 Task: Create a due date automation trigger when advanced on, on the tuesday of the week a card is due add dates not starting this week at 11:00 AM.
Action: Mouse moved to (961, 303)
Screenshot: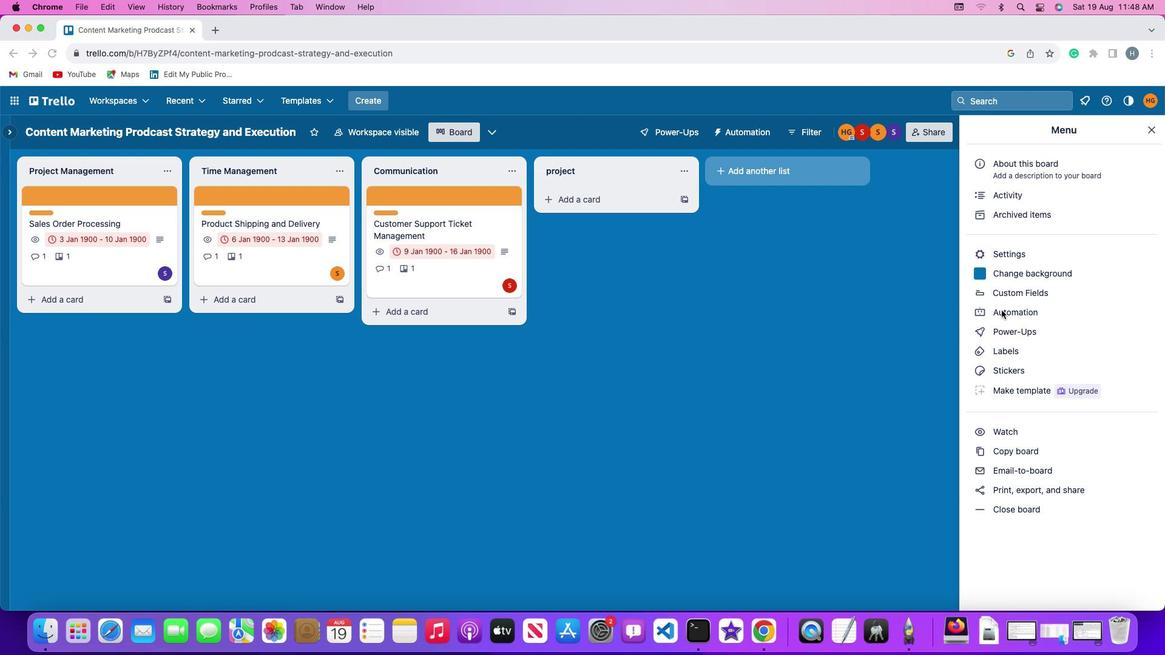 
Action: Mouse pressed left at (961, 303)
Screenshot: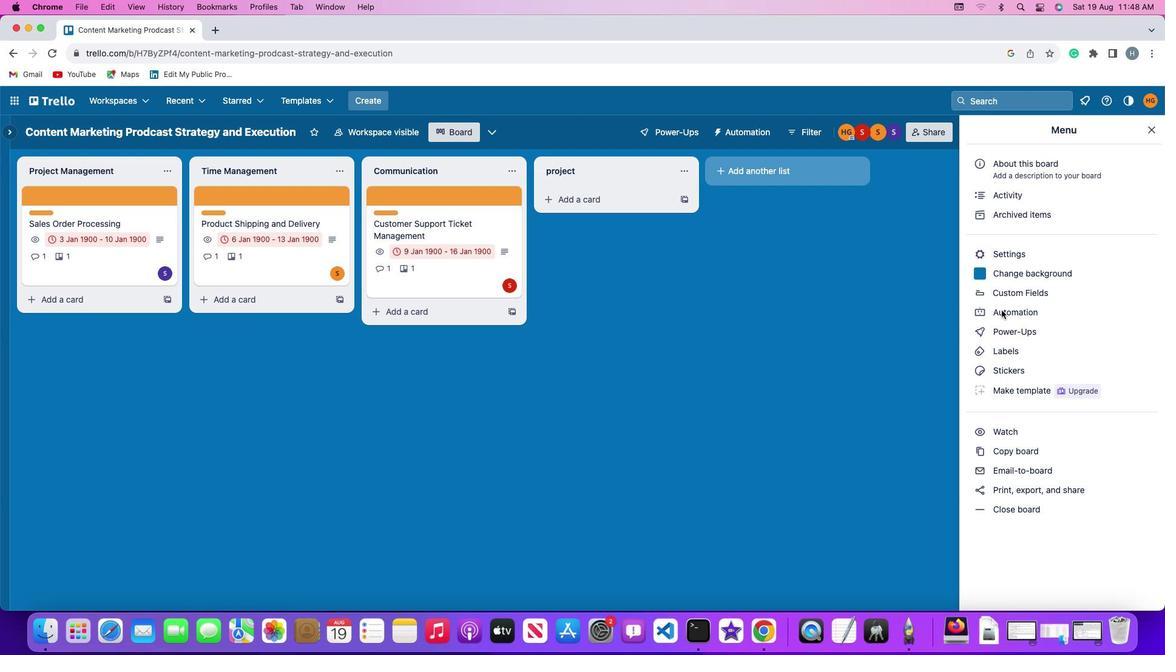 
Action: Mouse pressed left at (961, 303)
Screenshot: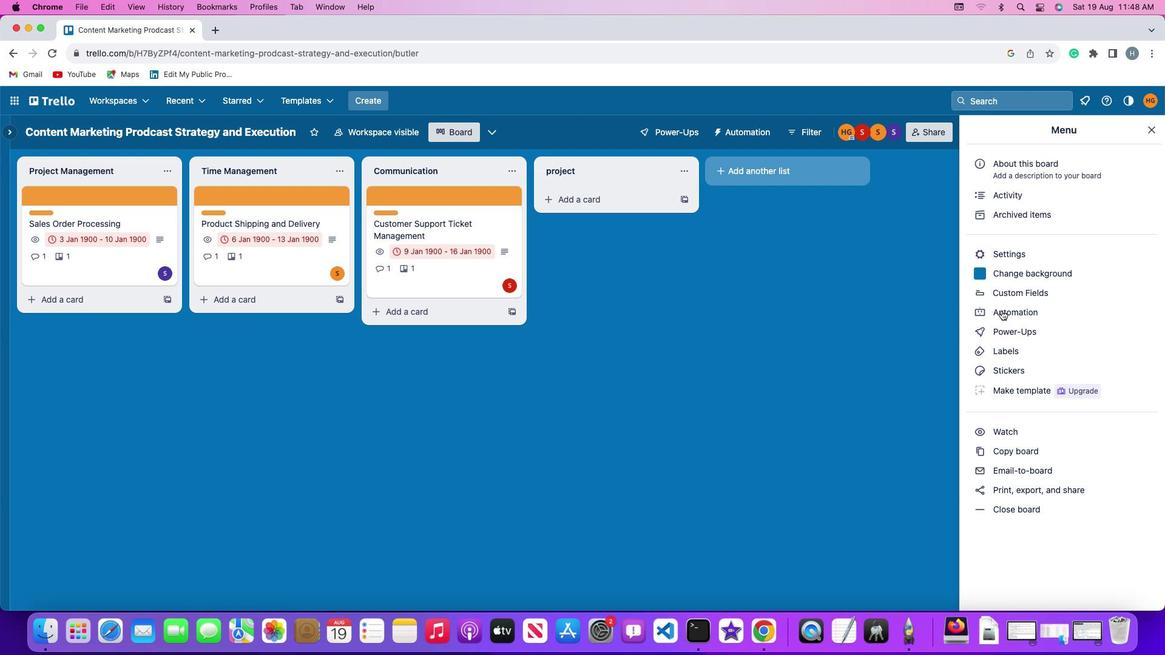 
Action: Mouse moved to (112, 283)
Screenshot: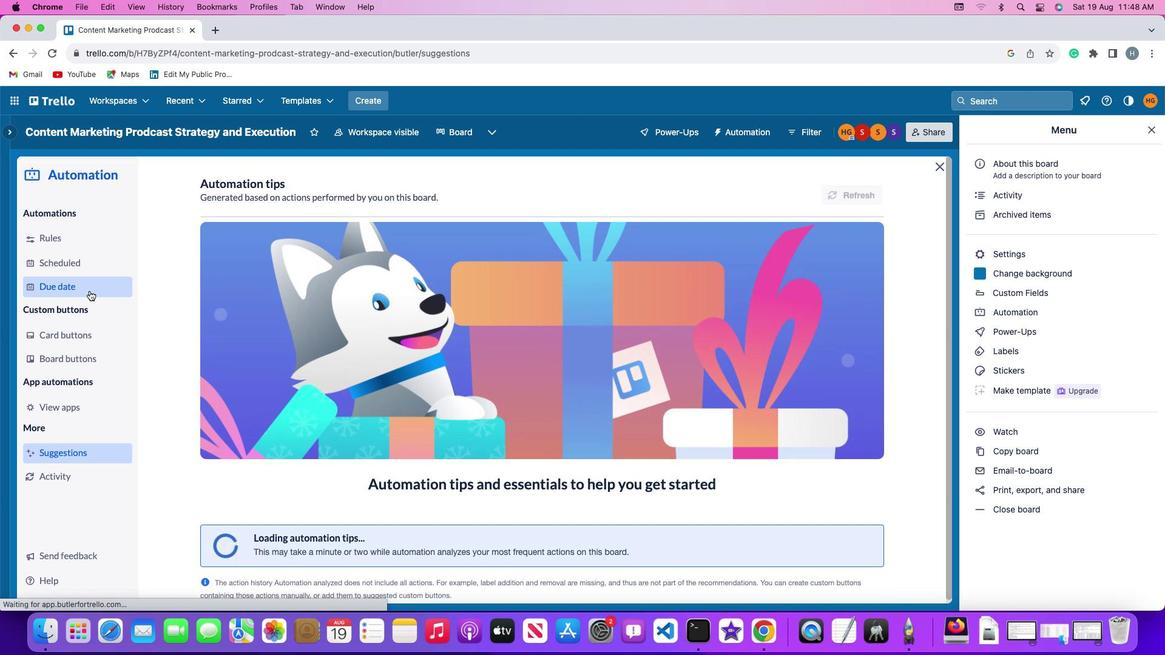 
Action: Mouse pressed left at (112, 283)
Screenshot: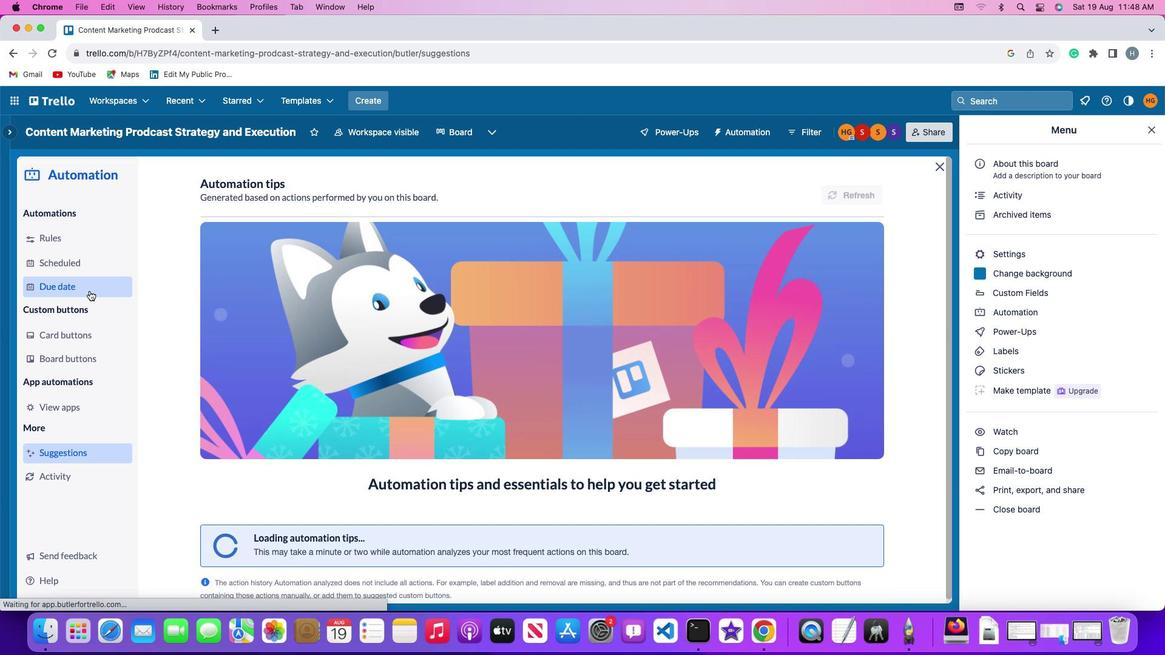 
Action: Mouse moved to (802, 179)
Screenshot: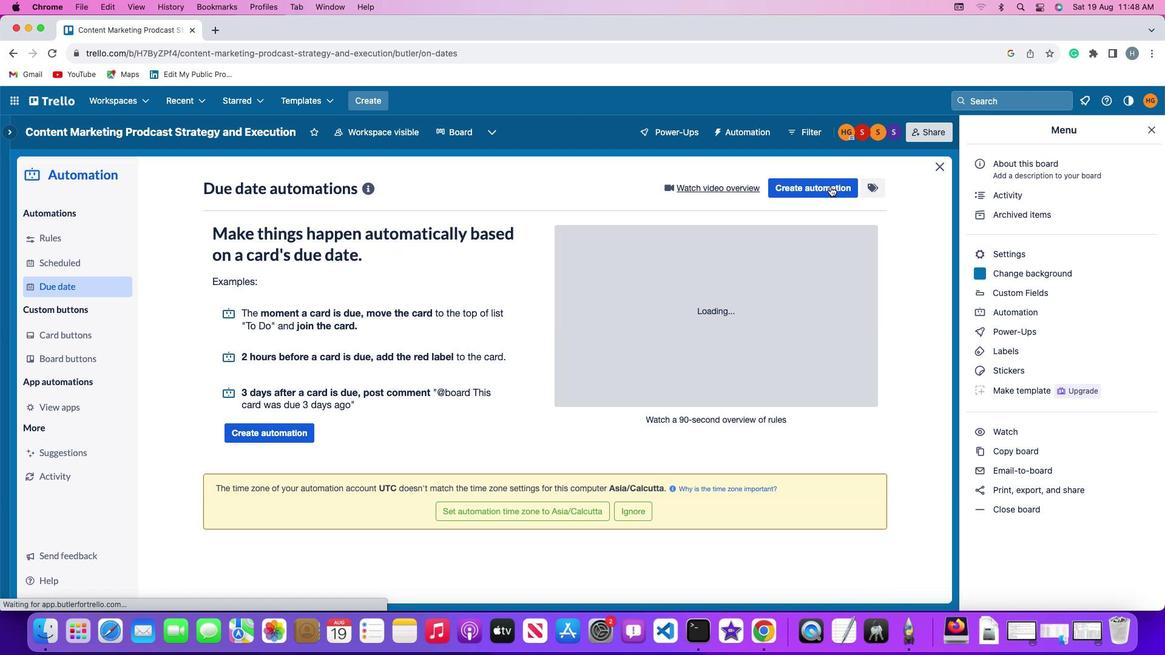 
Action: Mouse pressed left at (802, 179)
Screenshot: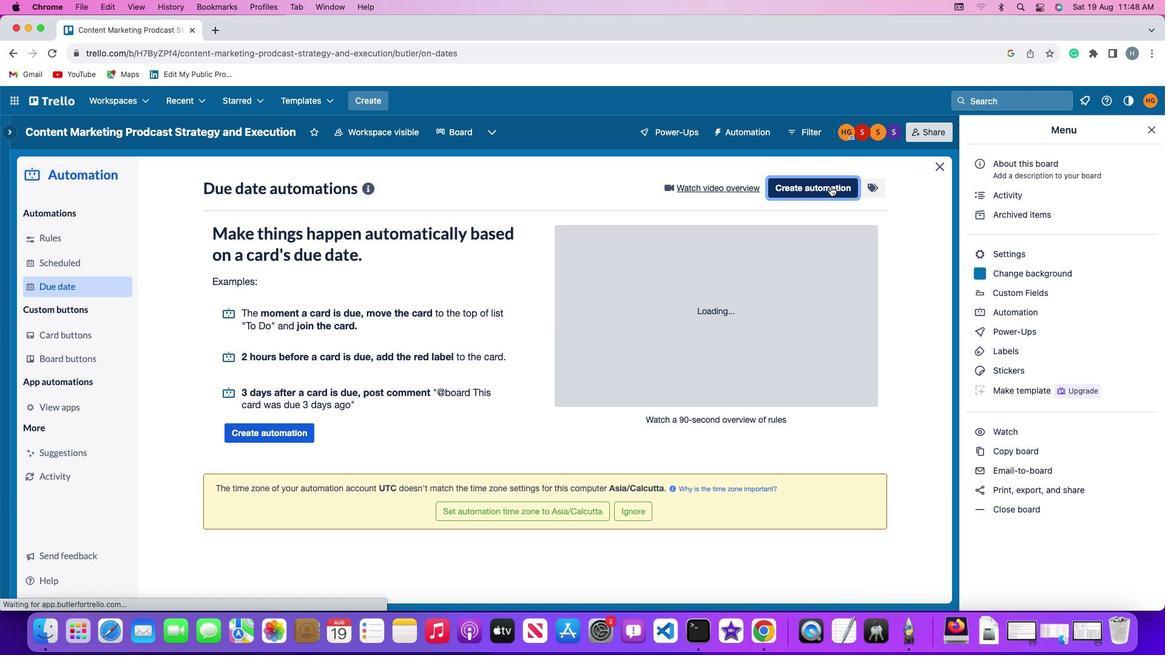 
Action: Mouse moved to (299, 293)
Screenshot: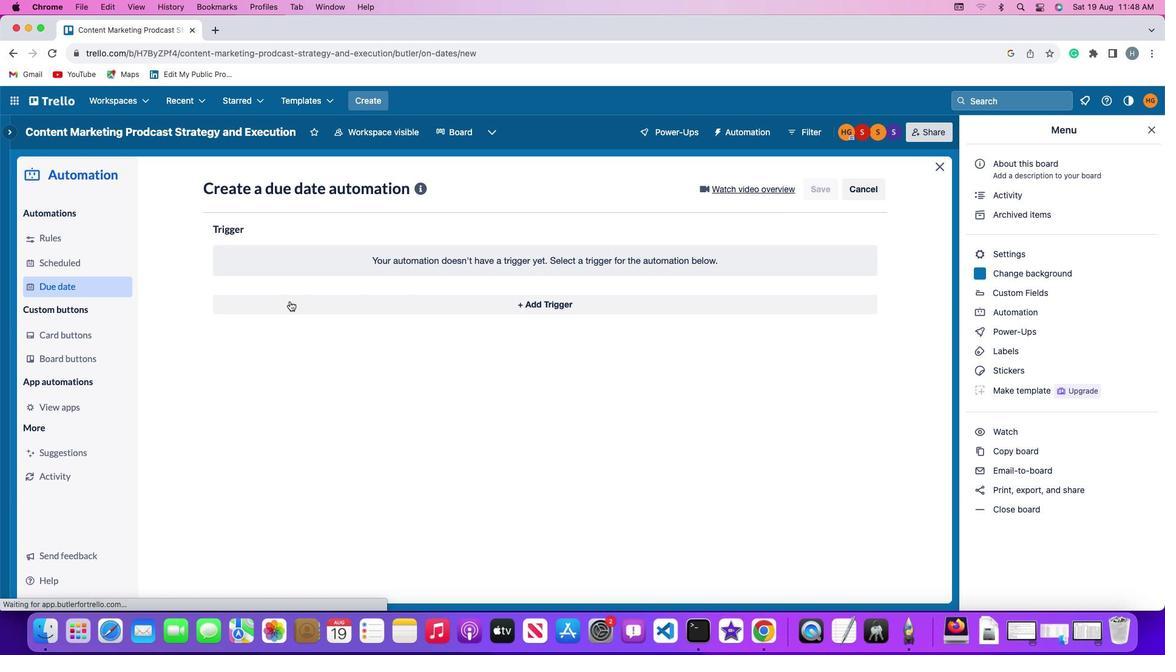 
Action: Mouse pressed left at (299, 293)
Screenshot: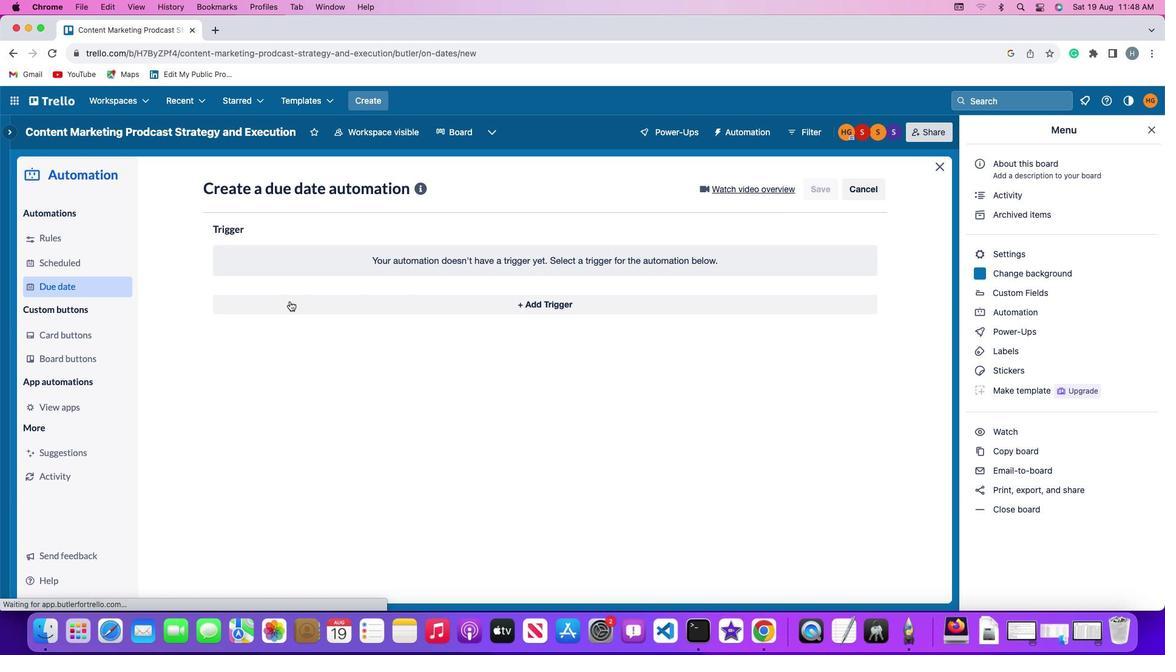 
Action: Mouse moved to (270, 519)
Screenshot: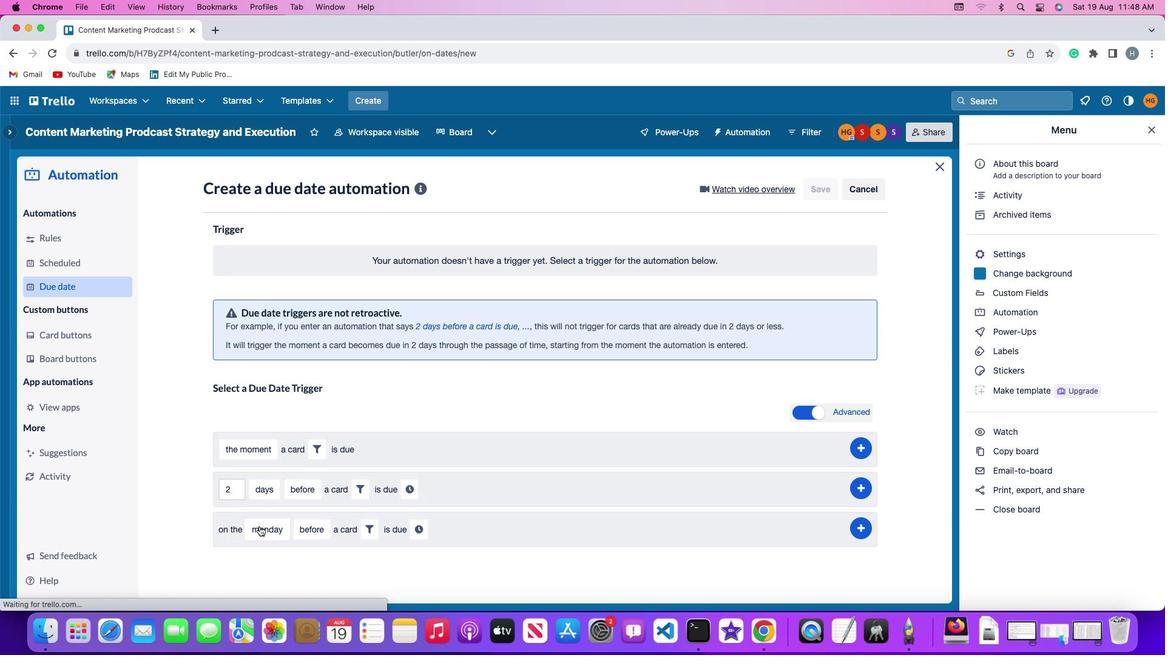 
Action: Mouse pressed left at (270, 519)
Screenshot: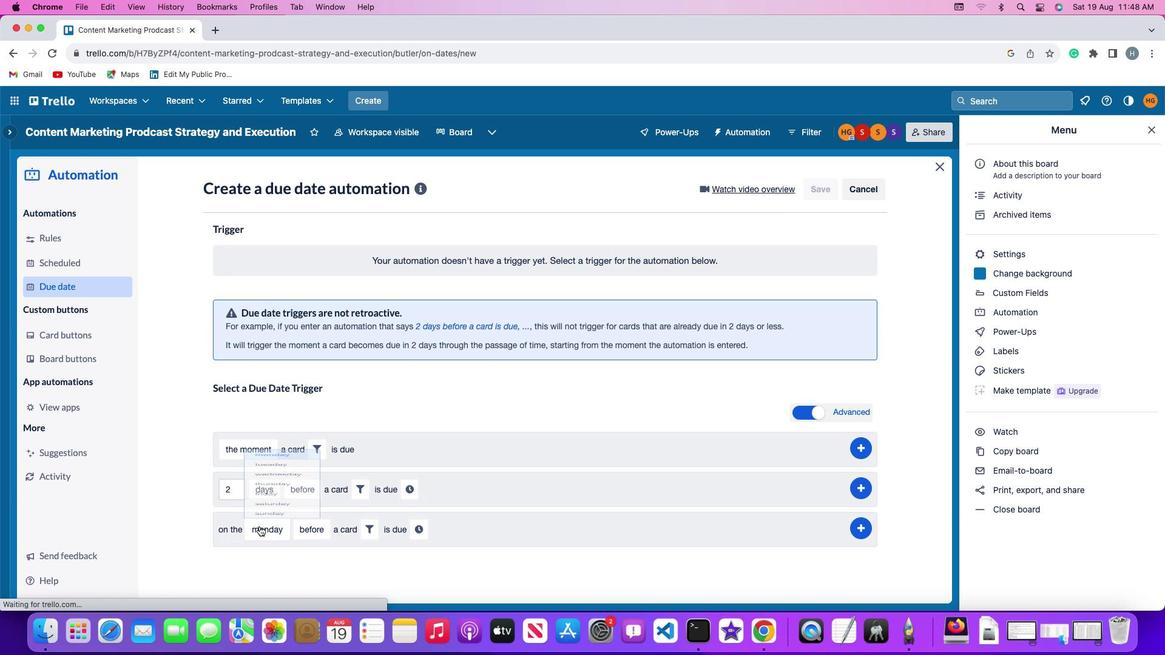 
Action: Mouse moved to (287, 378)
Screenshot: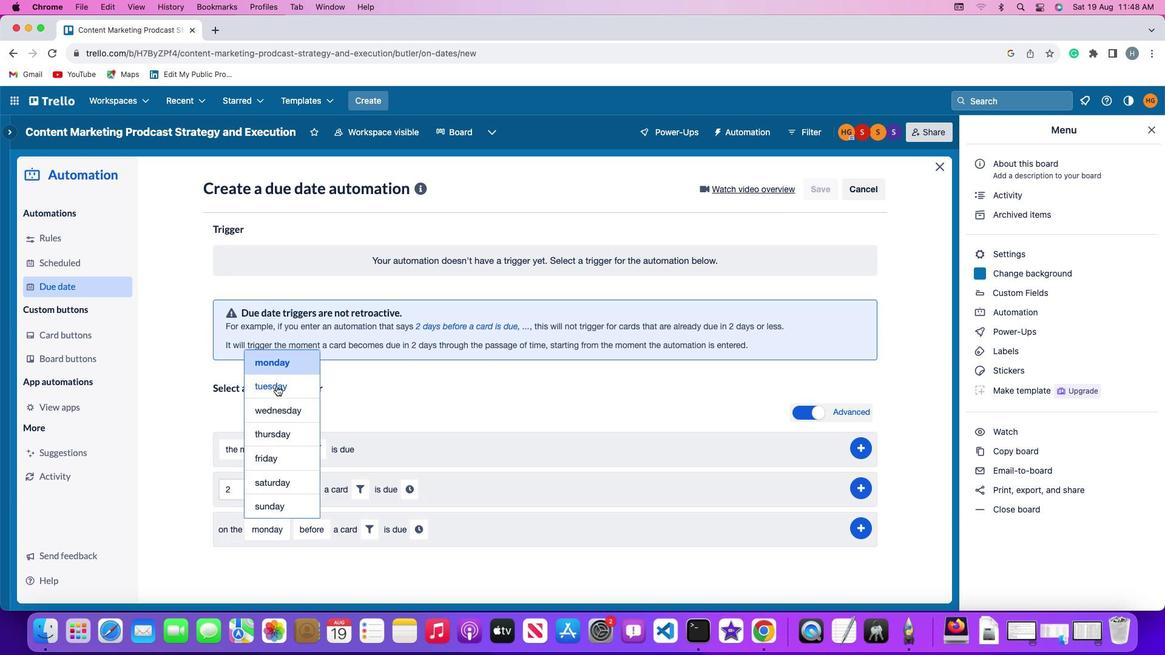 
Action: Mouse pressed left at (287, 378)
Screenshot: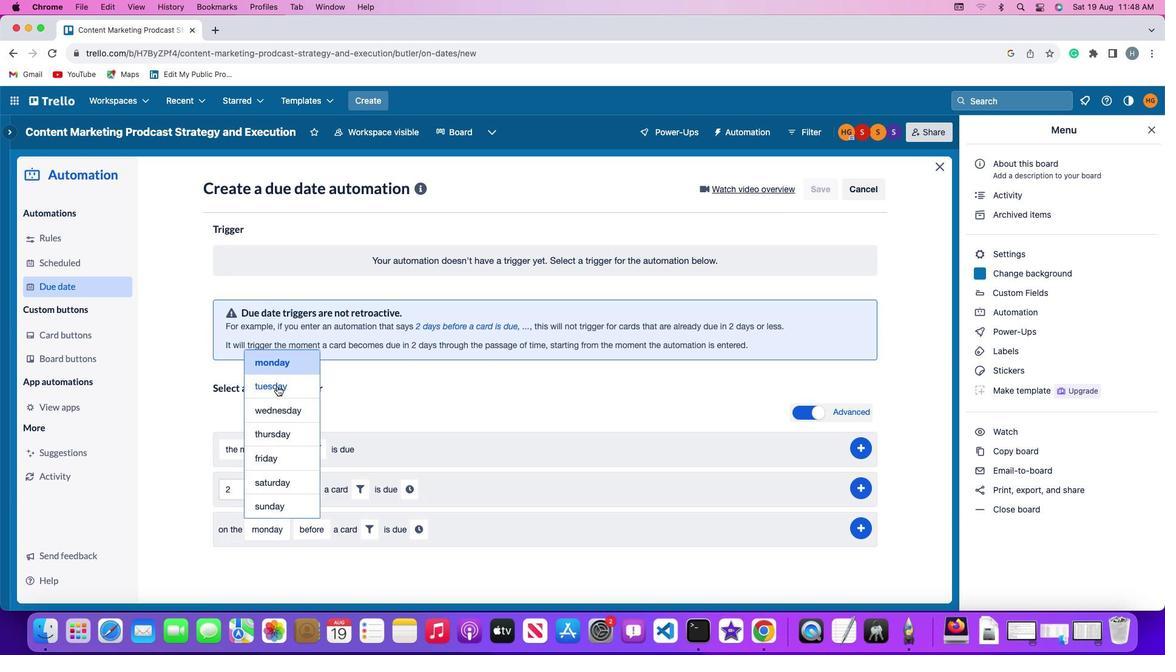 
Action: Mouse moved to (322, 517)
Screenshot: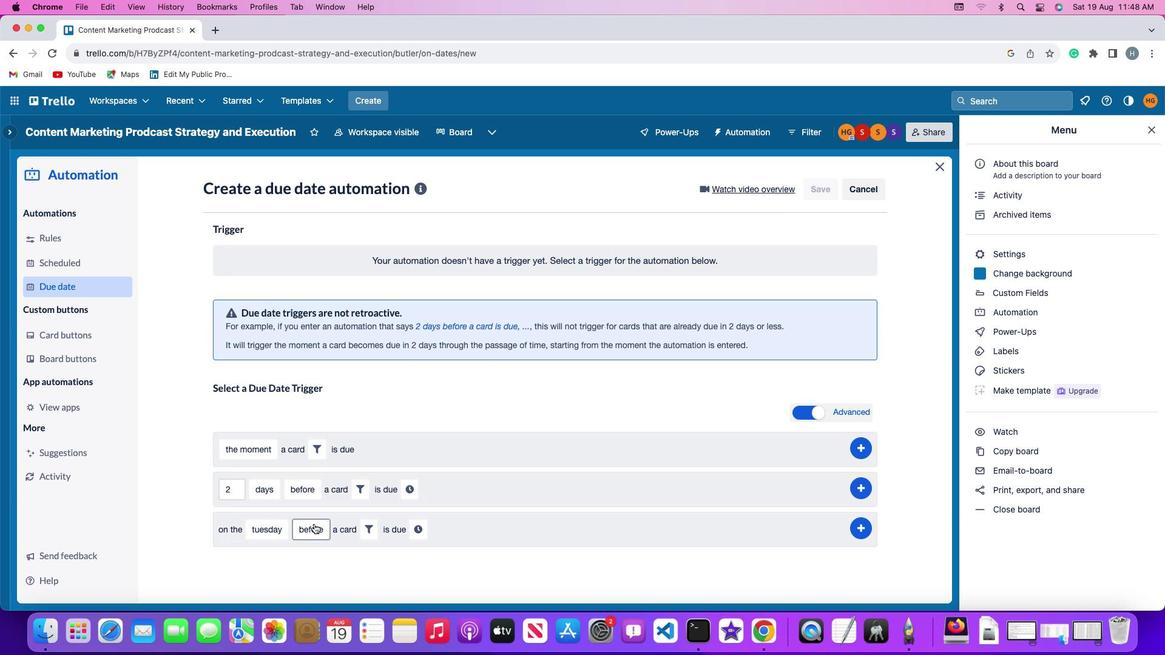 
Action: Mouse pressed left at (322, 517)
Screenshot: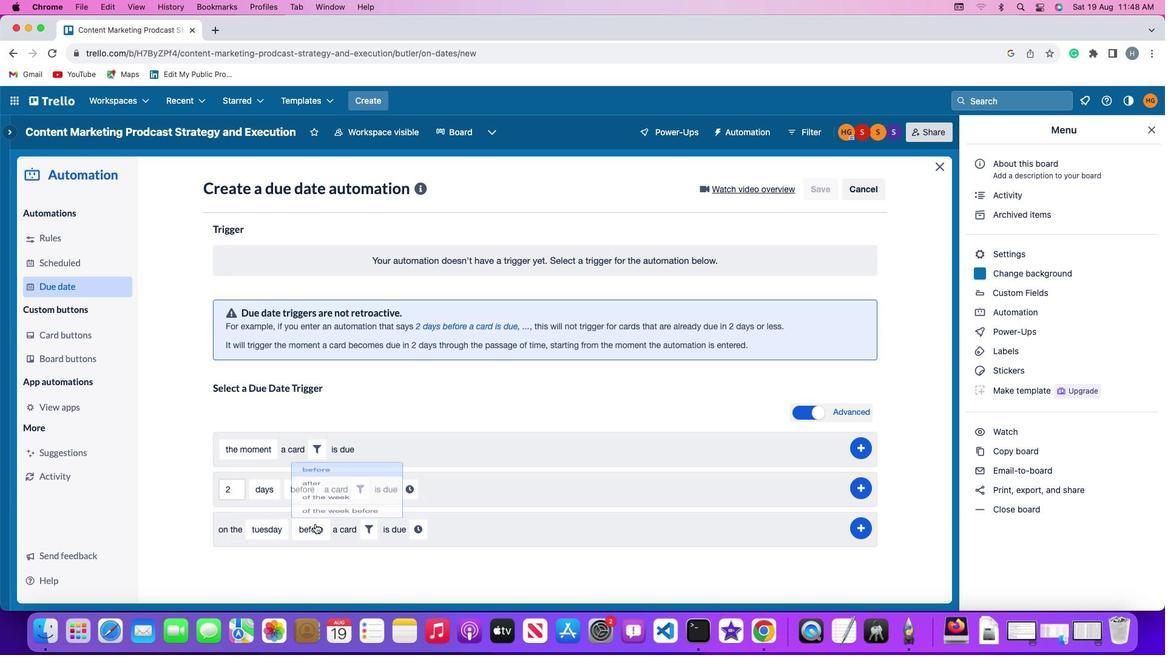 
Action: Mouse moved to (338, 478)
Screenshot: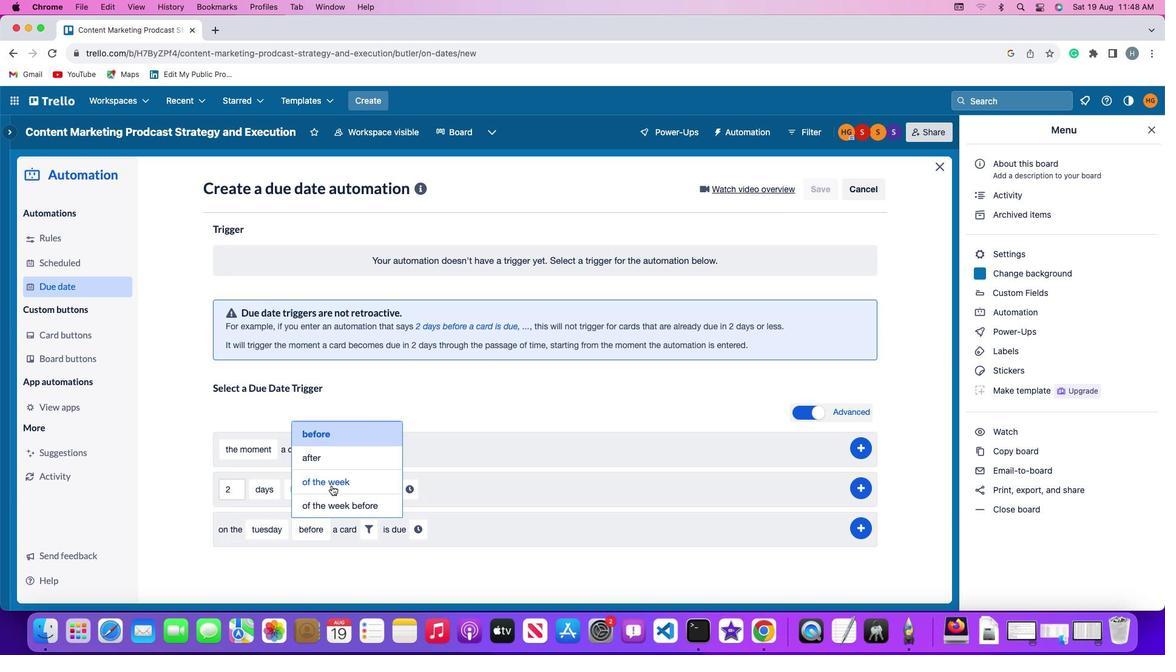 
Action: Mouse pressed left at (338, 478)
Screenshot: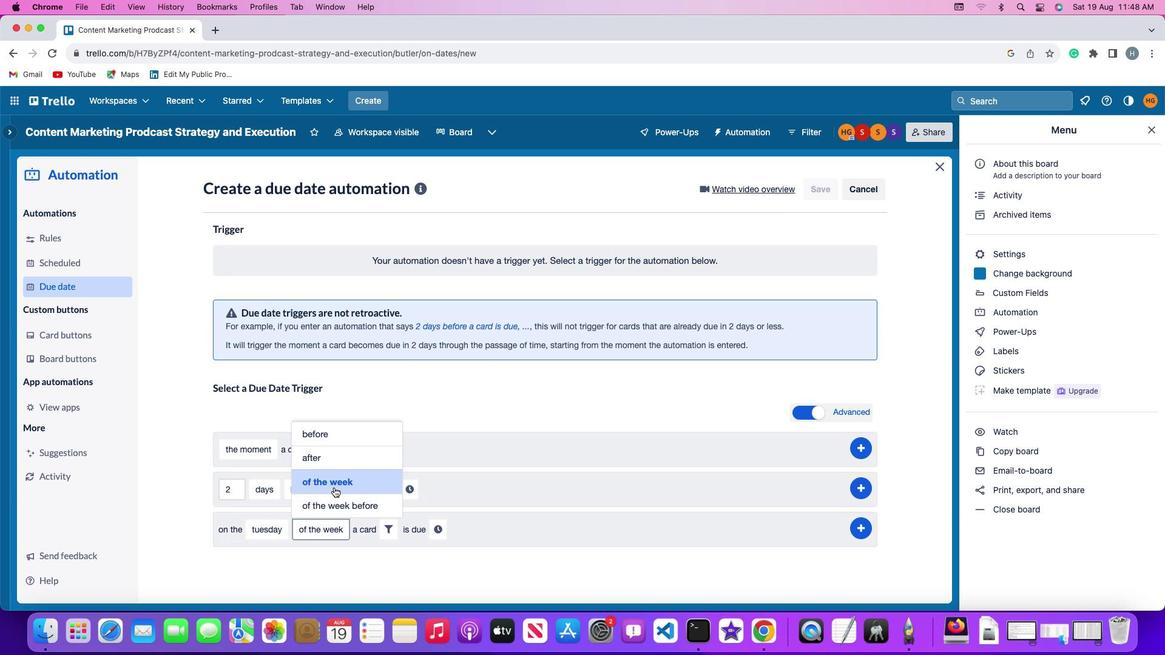 
Action: Mouse moved to (394, 528)
Screenshot: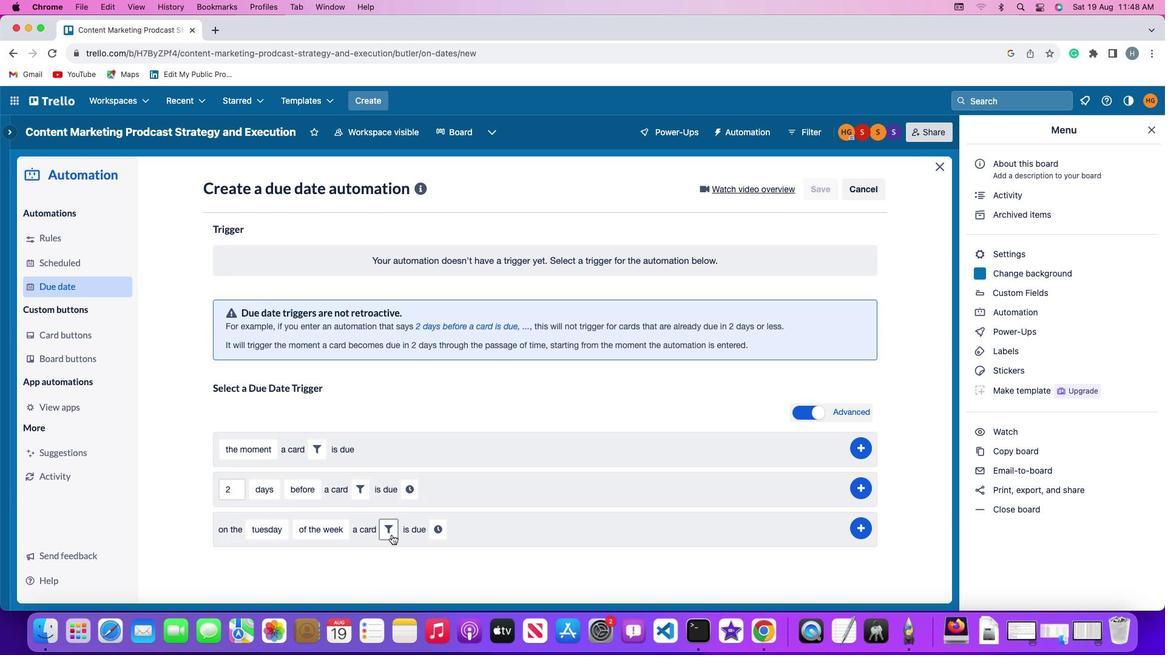 
Action: Mouse pressed left at (394, 528)
Screenshot: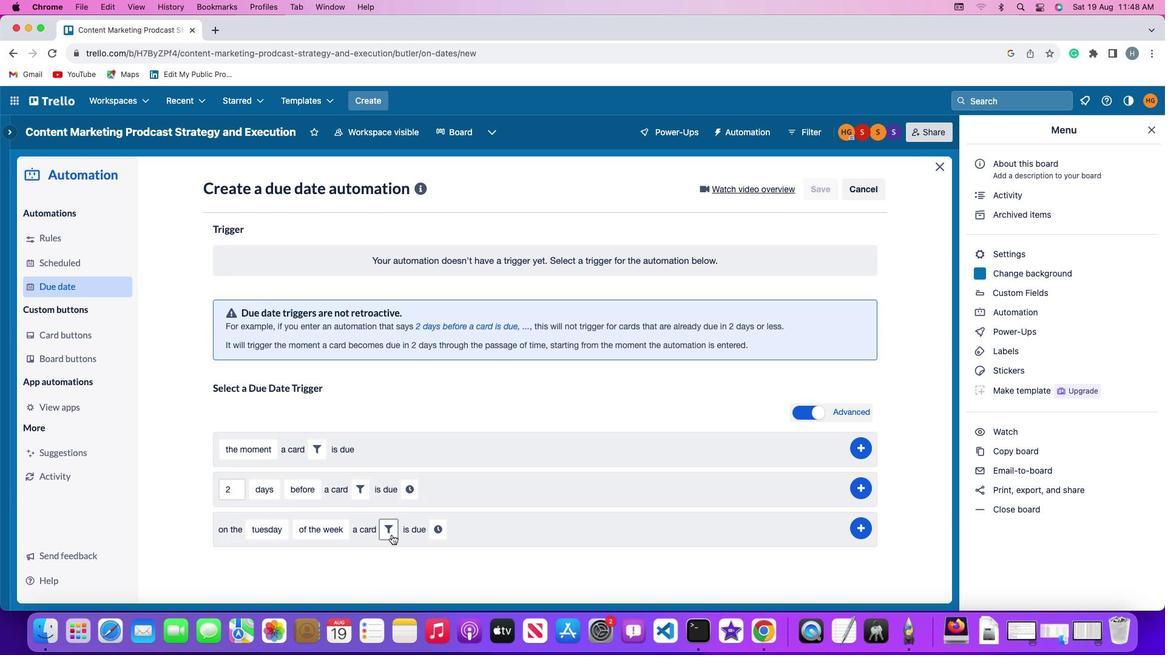 
Action: Mouse moved to (442, 556)
Screenshot: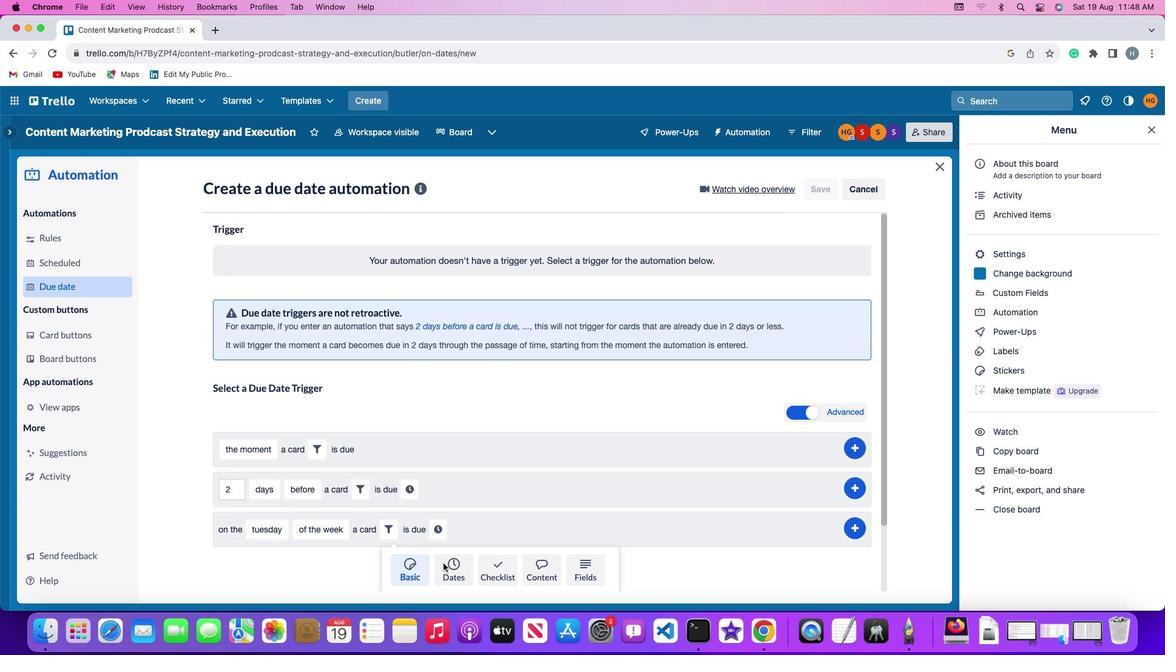 
Action: Mouse pressed left at (442, 556)
Screenshot: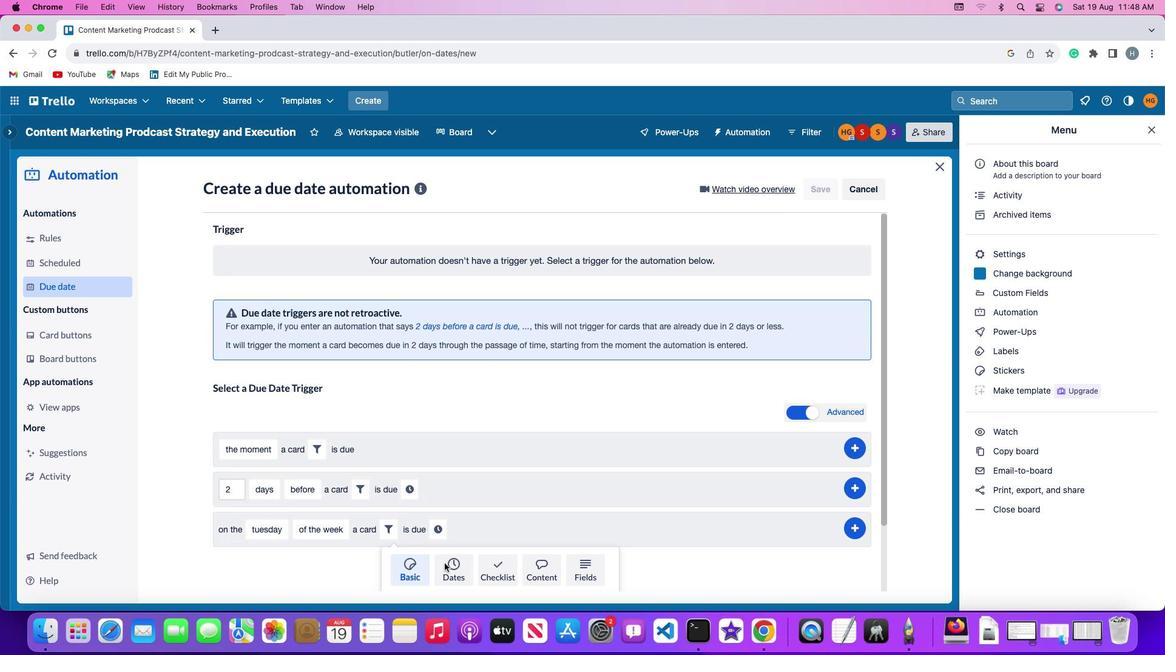 
Action: Mouse moved to (365, 551)
Screenshot: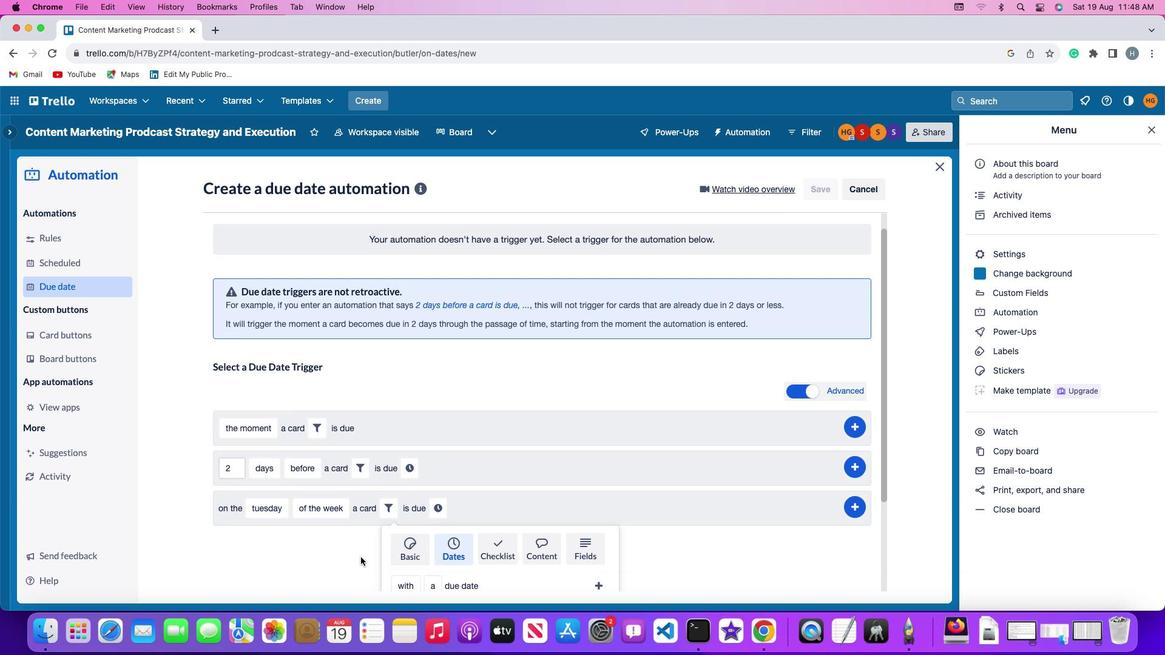 
Action: Mouse scrolled (365, 551) with delta (29, -7)
Screenshot: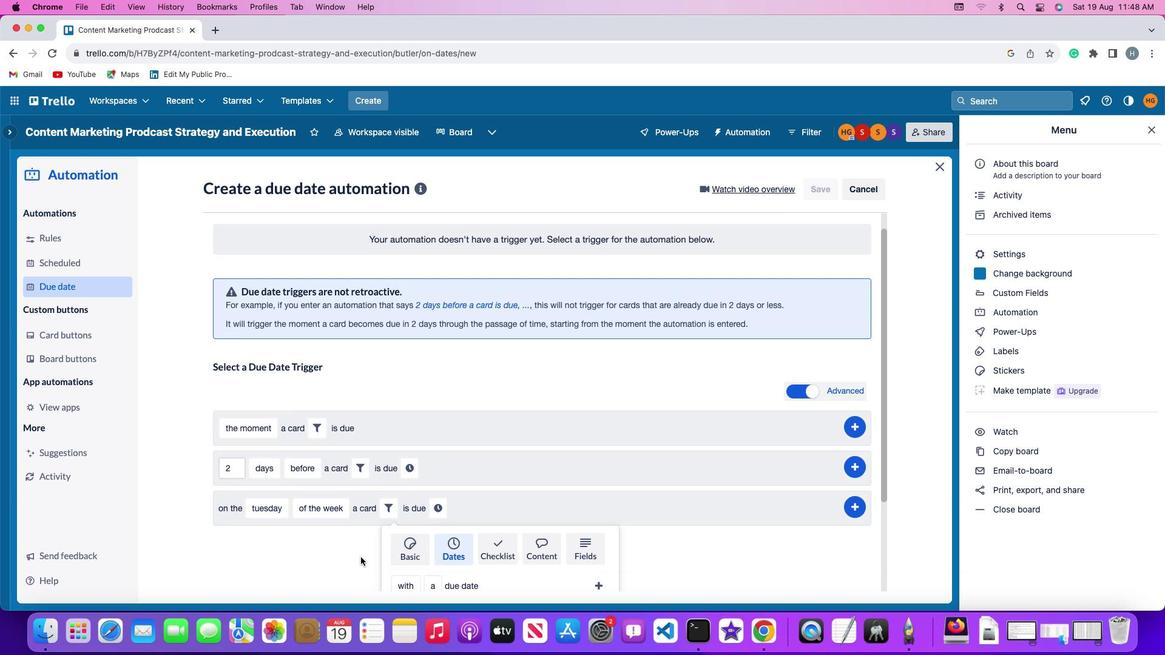 
Action: Mouse scrolled (365, 551) with delta (29, -7)
Screenshot: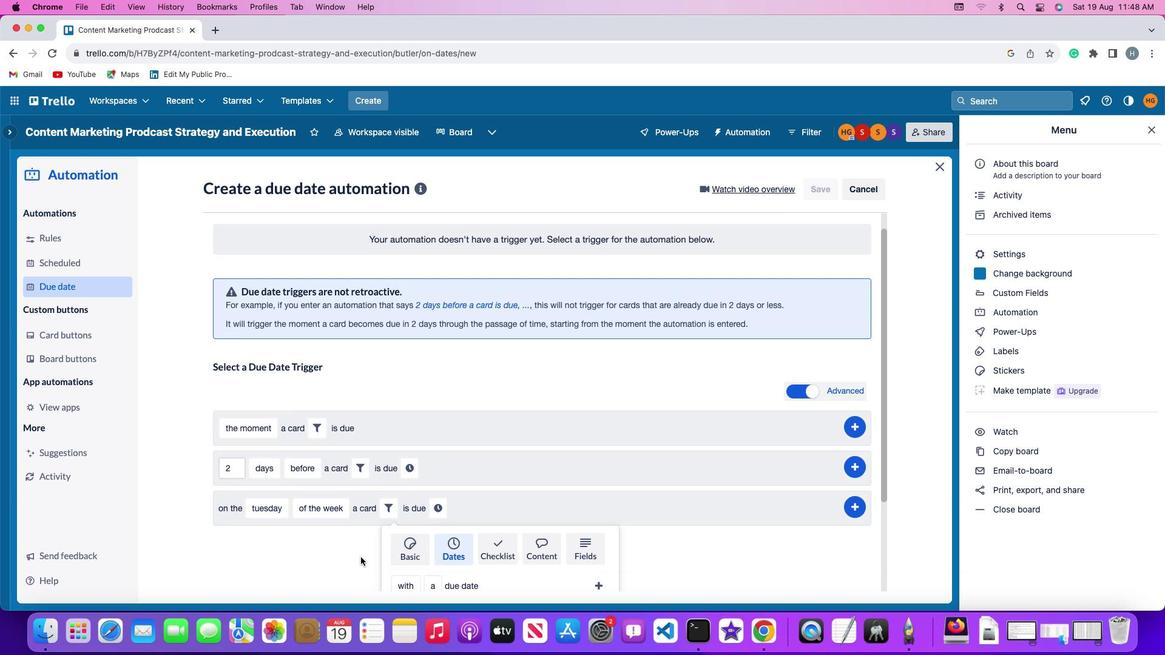 
Action: Mouse scrolled (365, 551) with delta (29, -9)
Screenshot: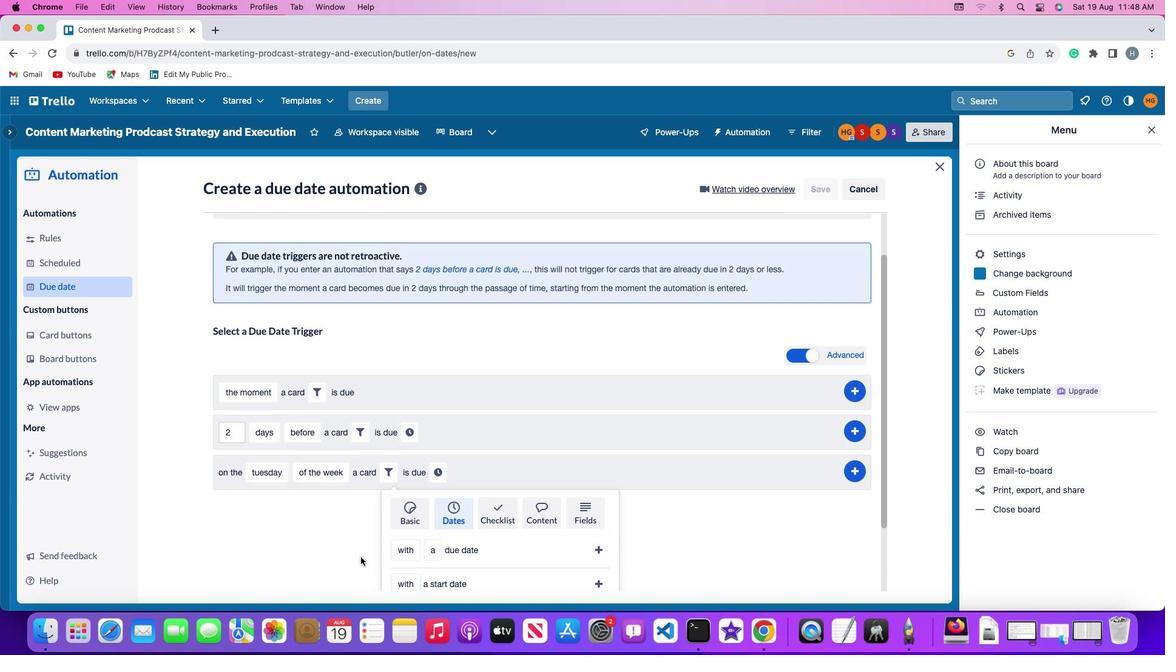
Action: Mouse scrolled (365, 551) with delta (29, -10)
Screenshot: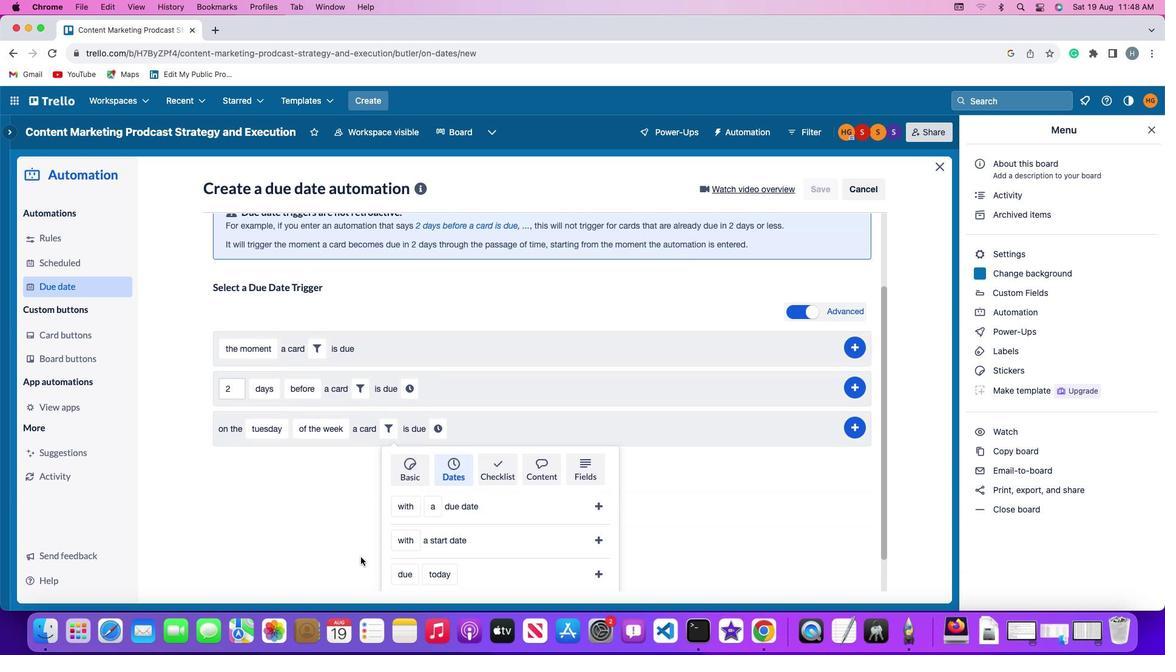 
Action: Mouse moved to (365, 551)
Screenshot: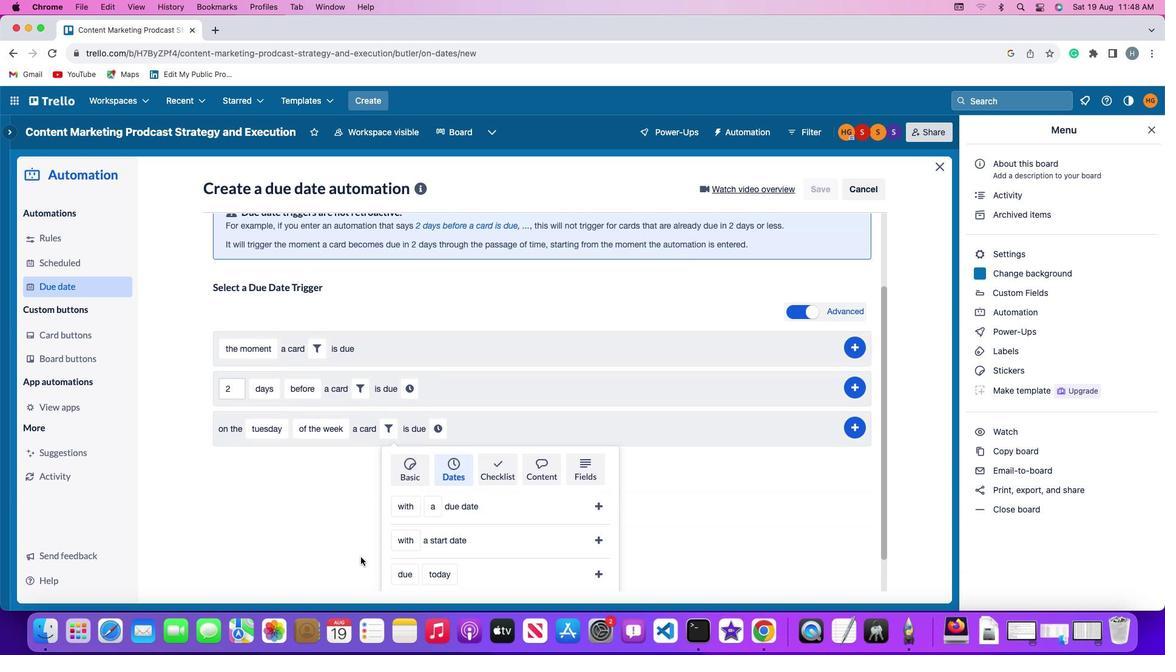 
Action: Mouse scrolled (365, 551) with delta (29, -10)
Screenshot: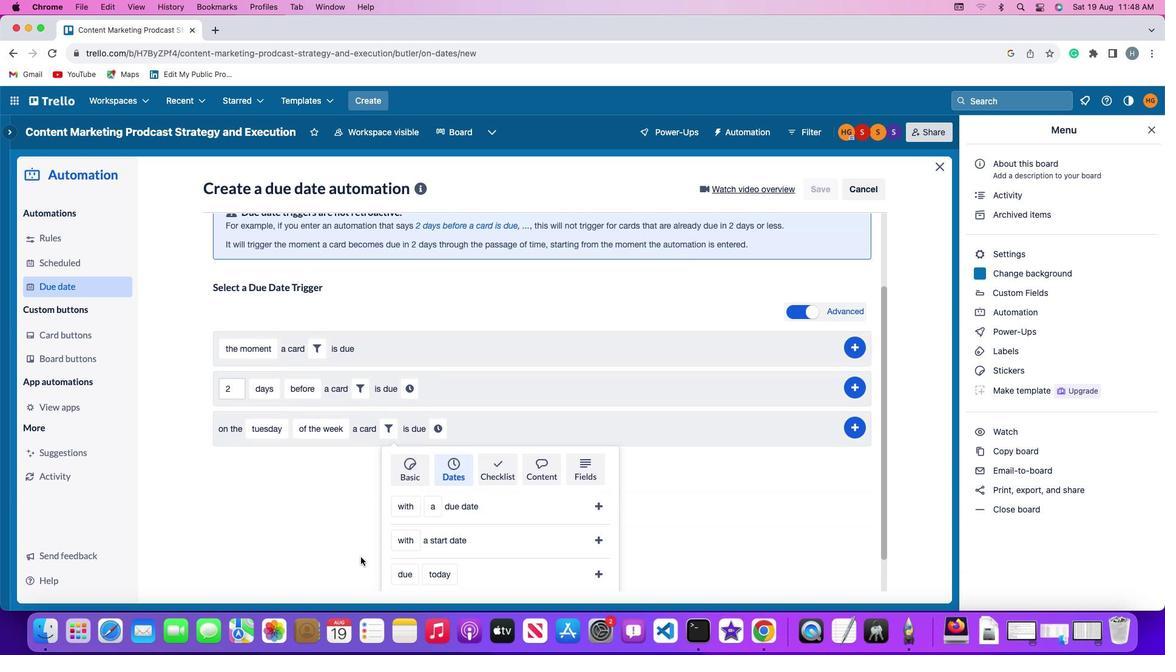 
Action: Mouse moved to (364, 550)
Screenshot: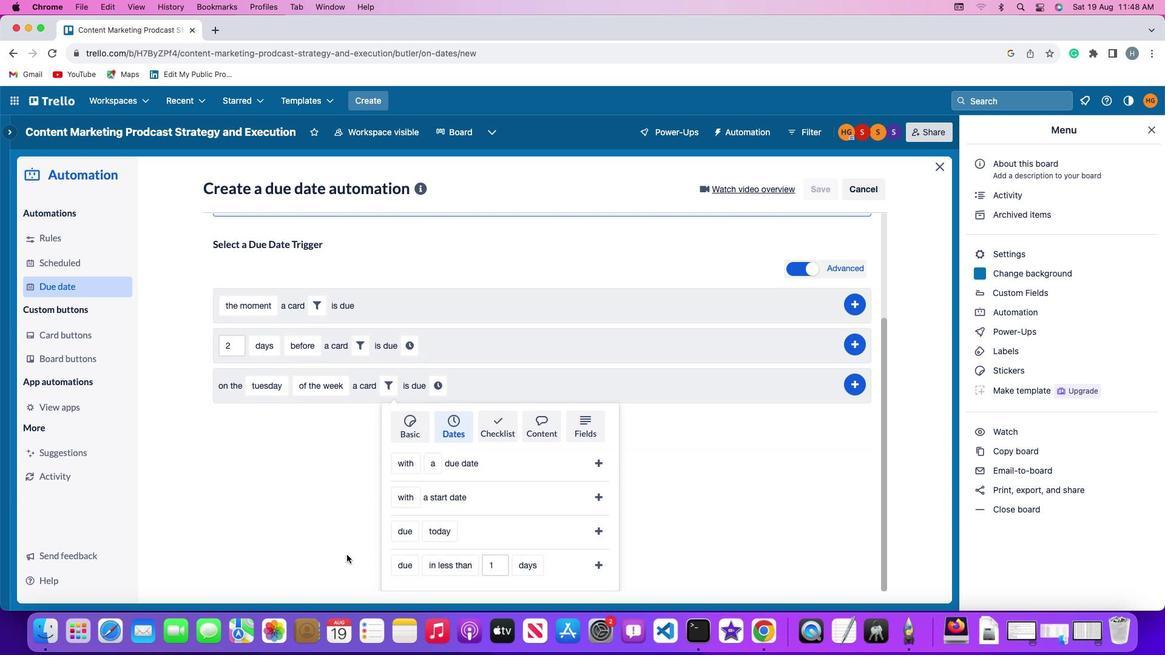 
Action: Mouse scrolled (364, 550) with delta (29, -7)
Screenshot: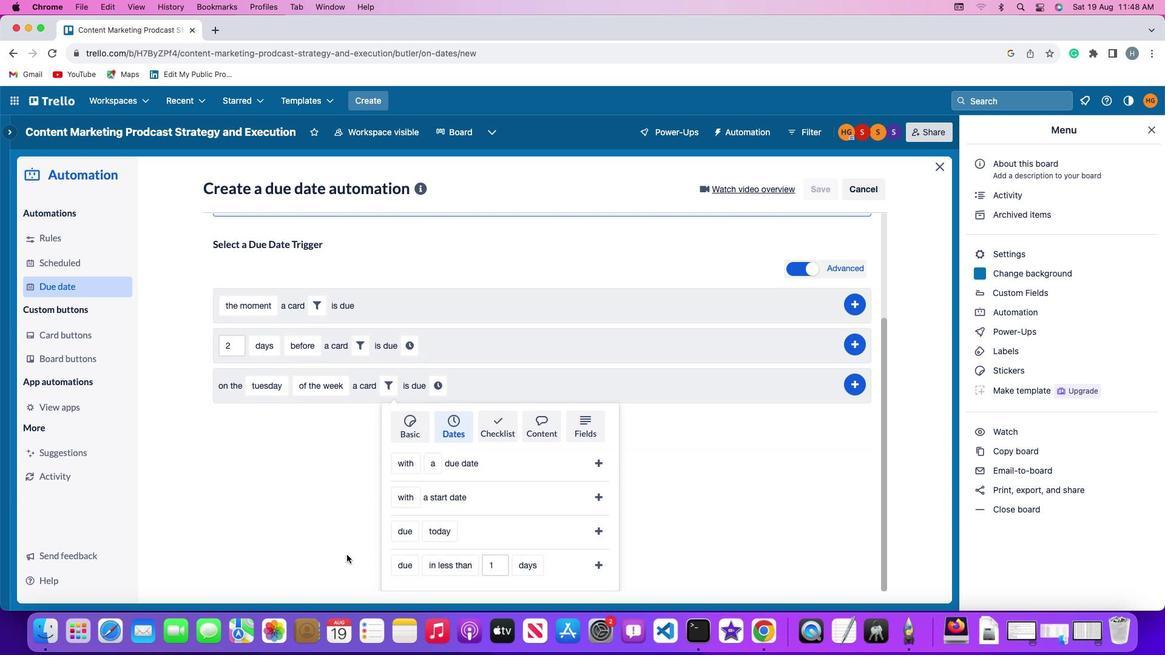 
Action: Mouse moved to (363, 549)
Screenshot: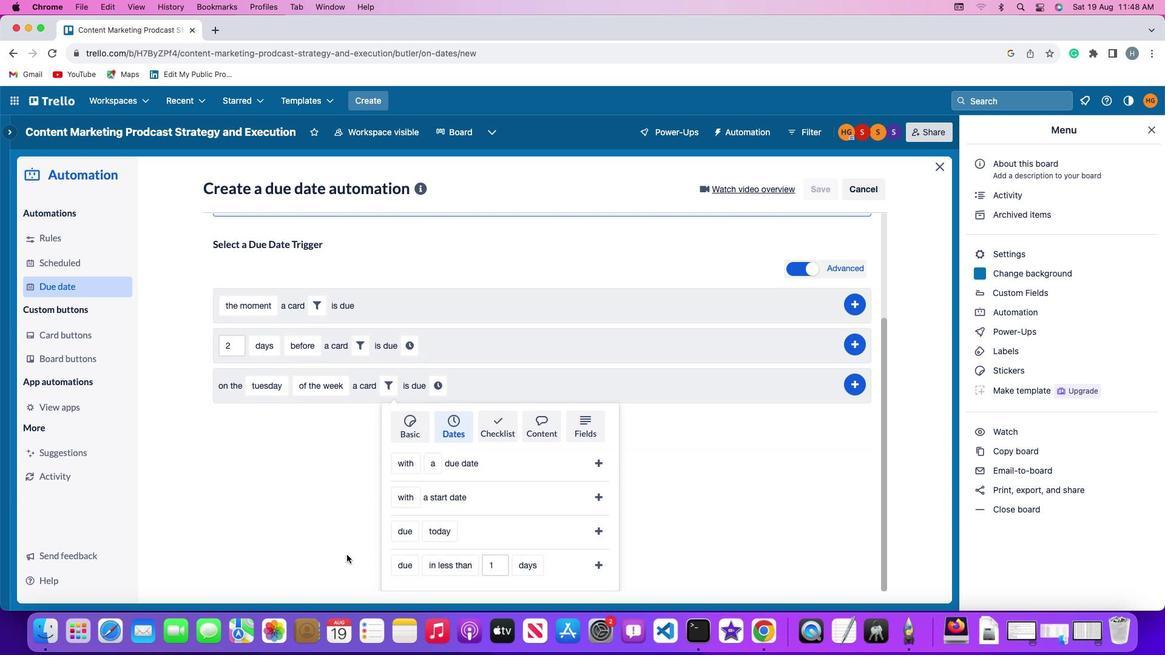 
Action: Mouse scrolled (363, 549) with delta (29, -7)
Screenshot: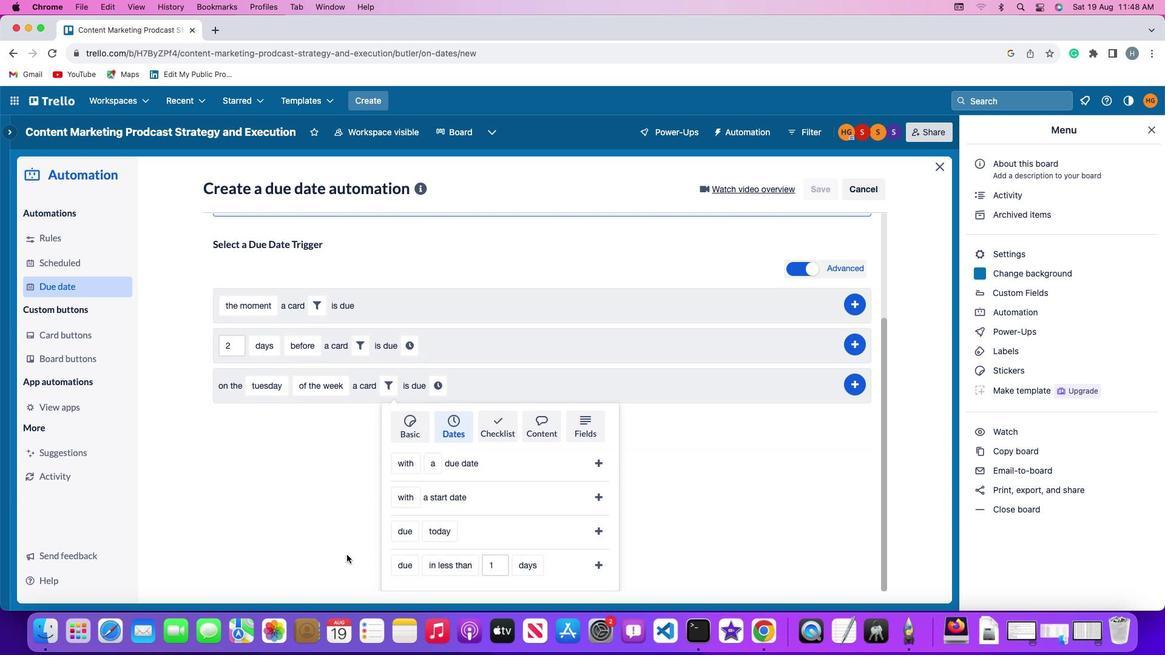 
Action: Mouse moved to (360, 548)
Screenshot: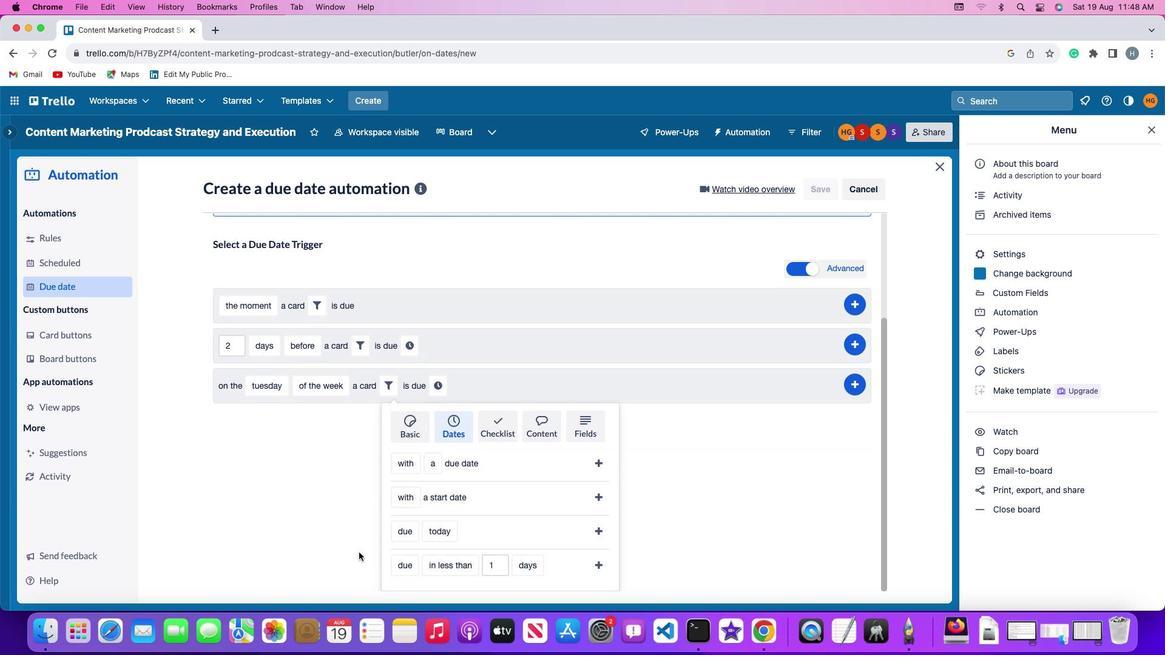 
Action: Mouse scrolled (360, 548) with delta (29, -9)
Screenshot: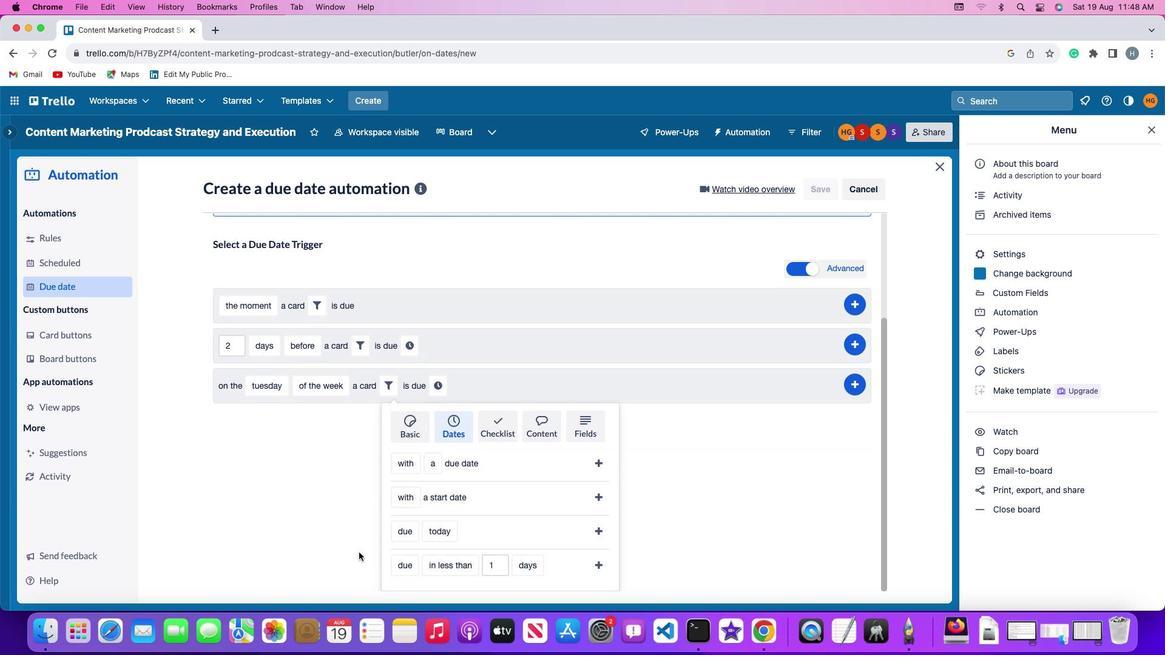 
Action: Mouse moved to (412, 529)
Screenshot: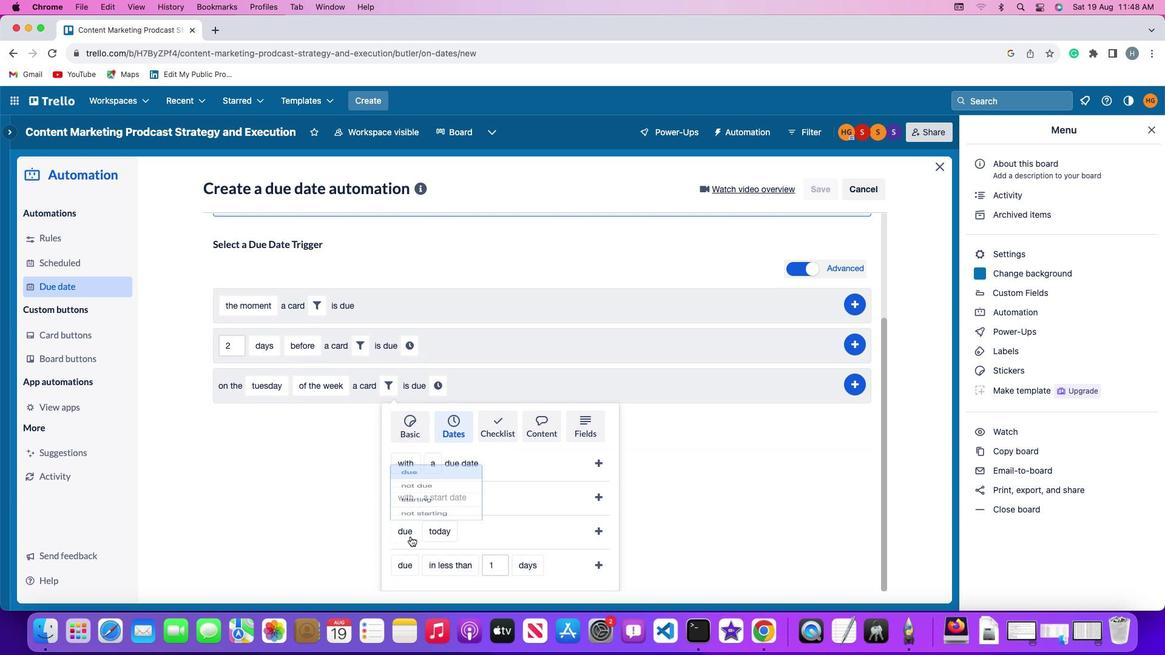 
Action: Mouse pressed left at (412, 529)
Screenshot: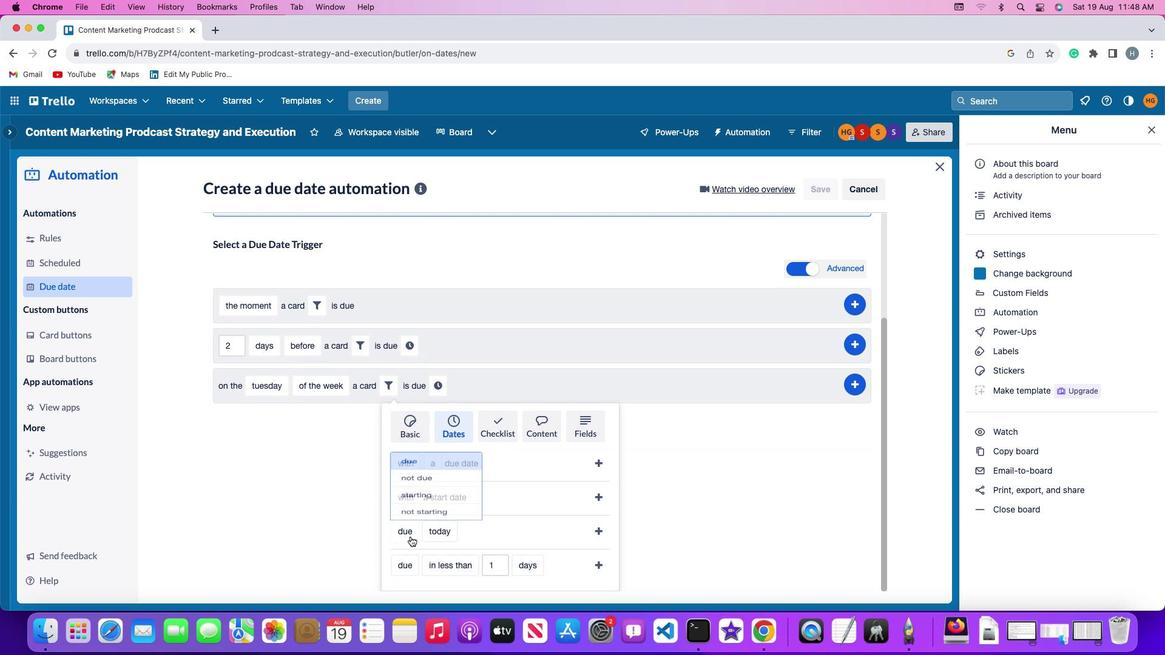 
Action: Mouse moved to (408, 505)
Screenshot: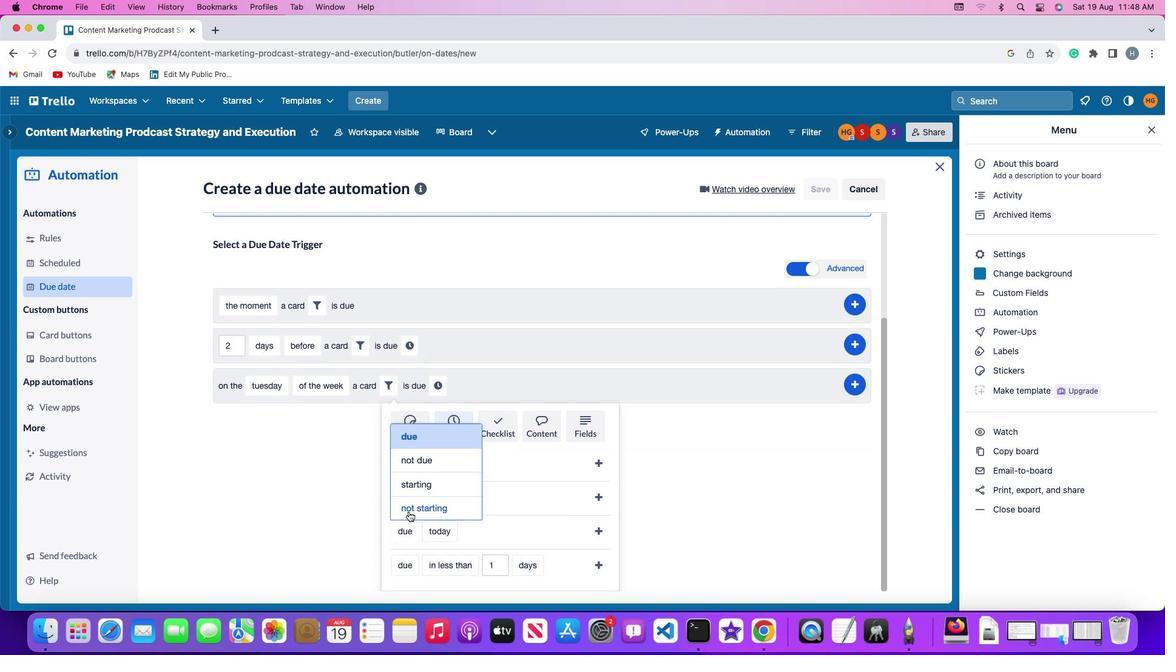 
Action: Mouse pressed left at (408, 505)
Screenshot: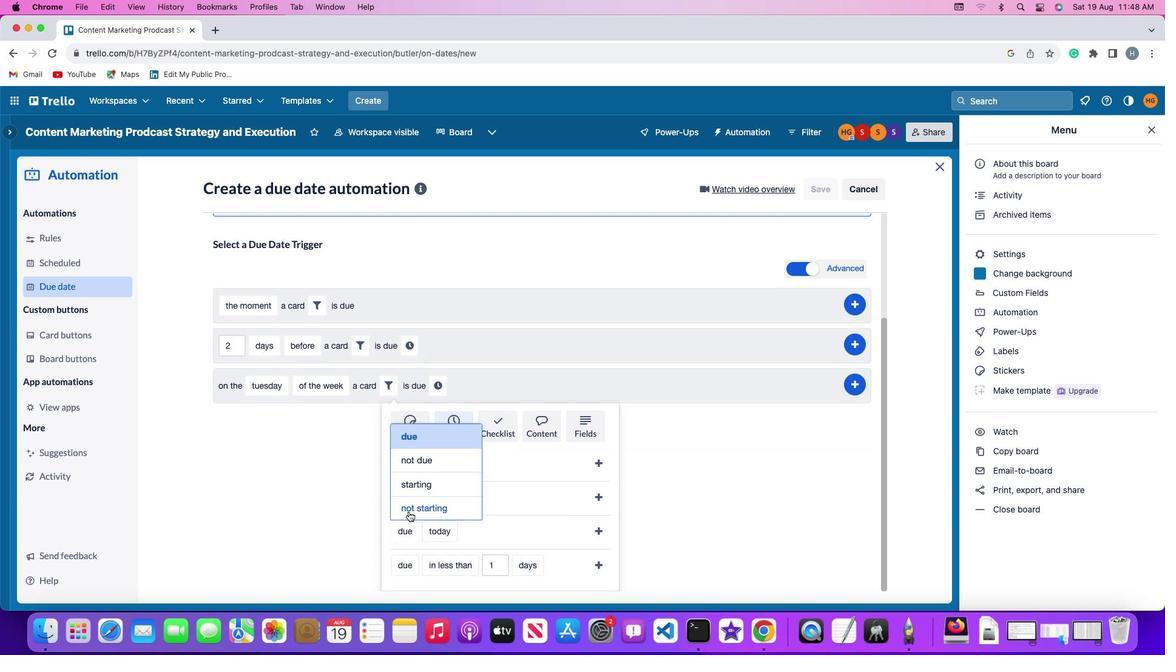 
Action: Mouse moved to (461, 519)
Screenshot: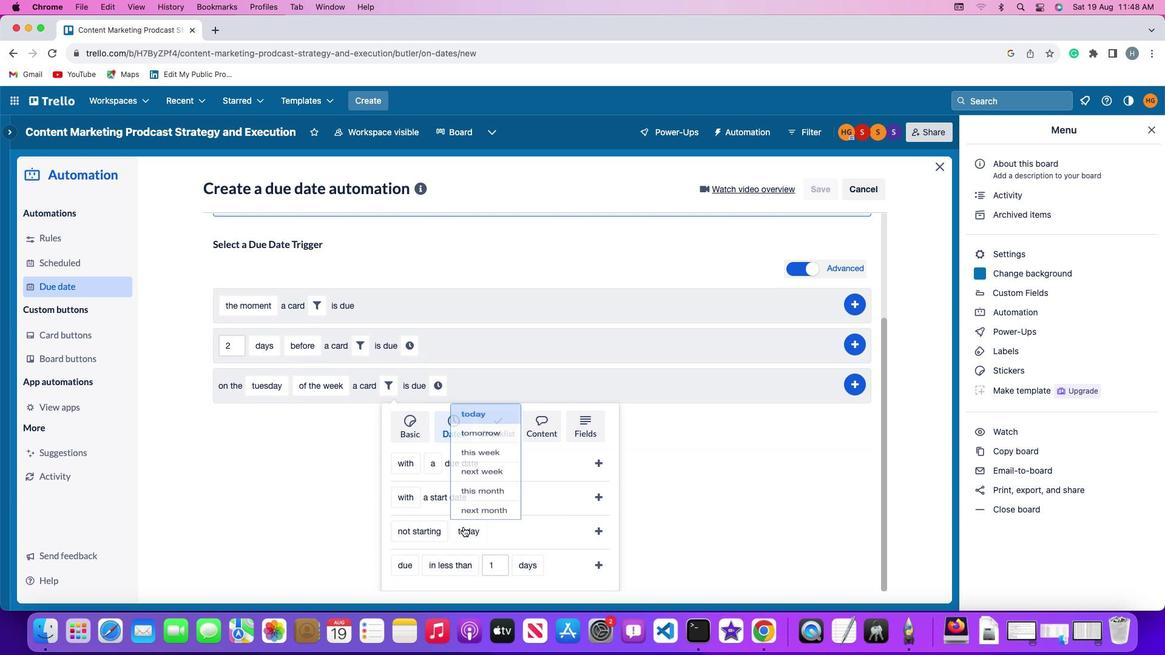 
Action: Mouse pressed left at (461, 519)
Screenshot: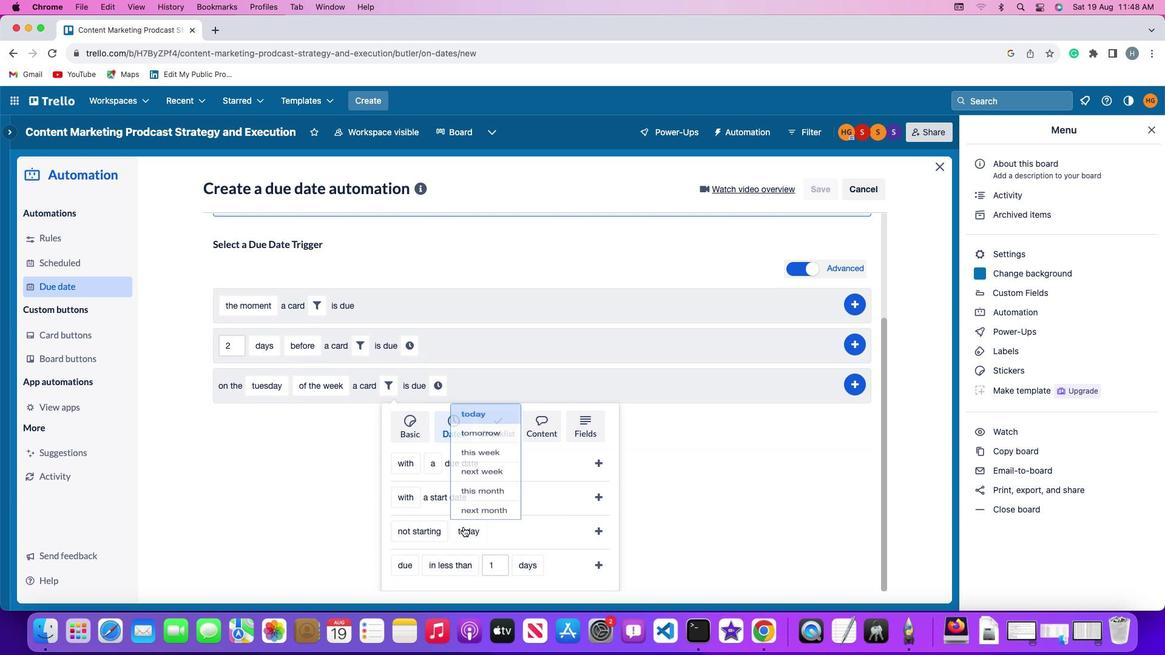 
Action: Mouse moved to (487, 429)
Screenshot: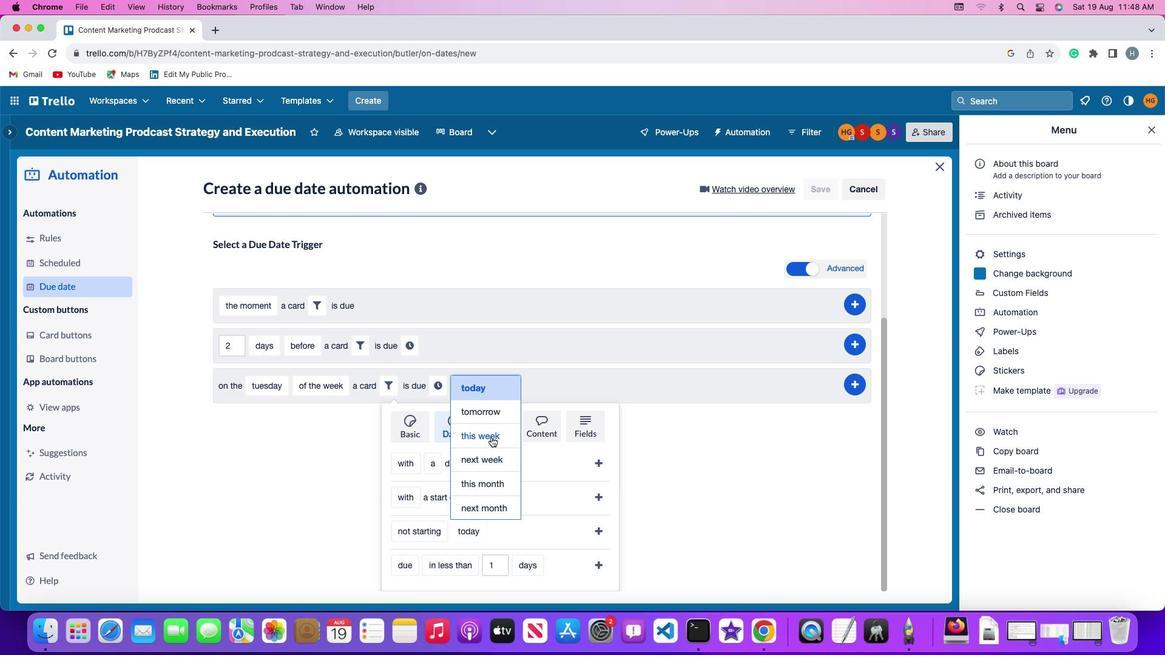 
Action: Mouse pressed left at (487, 429)
Screenshot: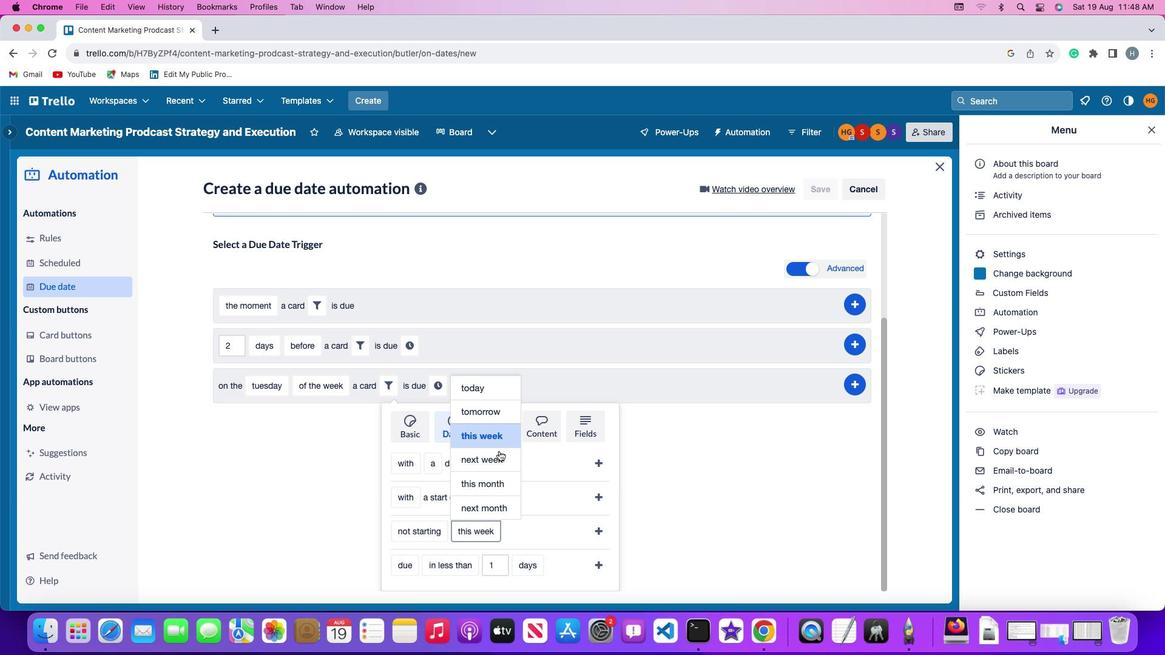
Action: Mouse moved to (587, 524)
Screenshot: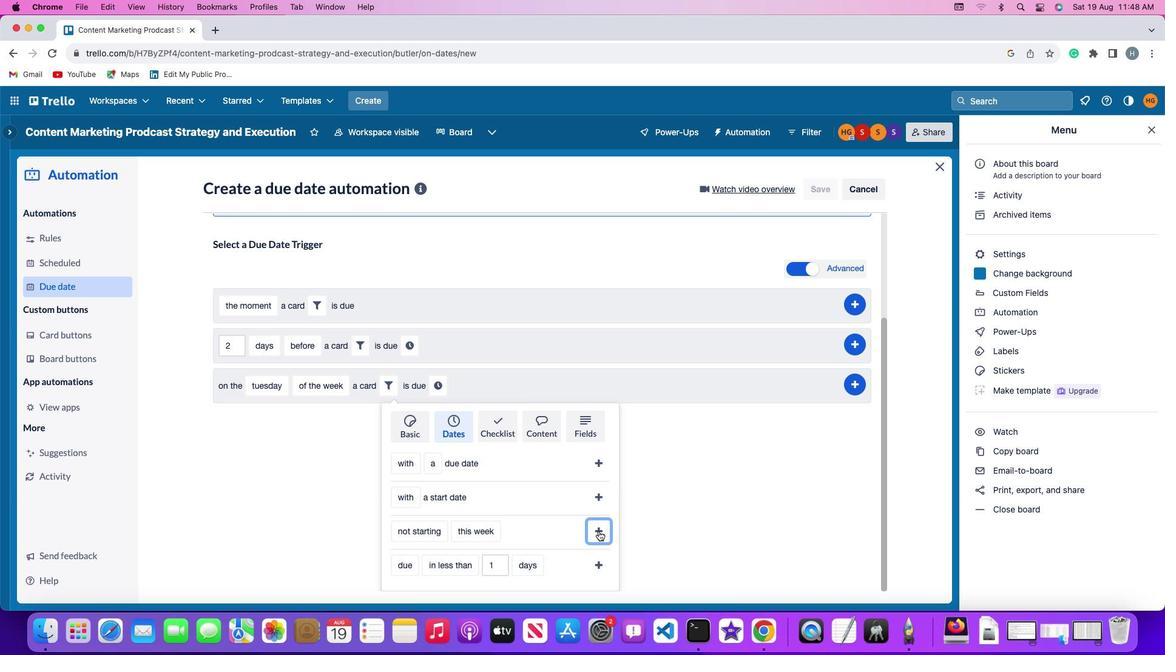 
Action: Mouse pressed left at (587, 524)
Screenshot: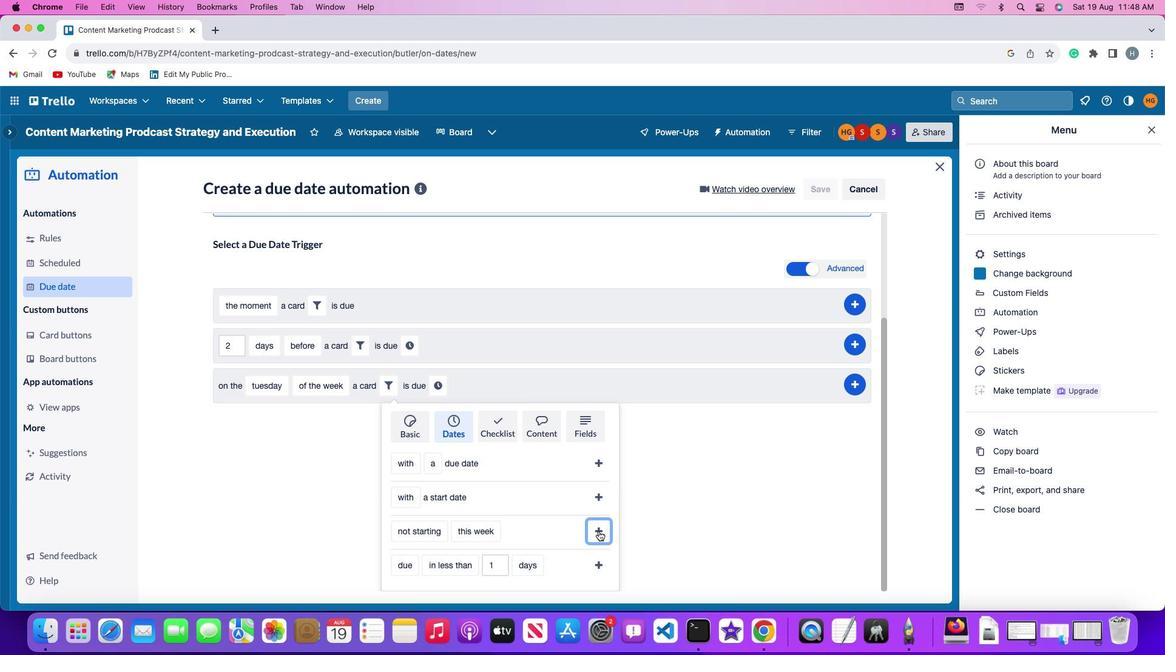 
Action: Mouse moved to (542, 521)
Screenshot: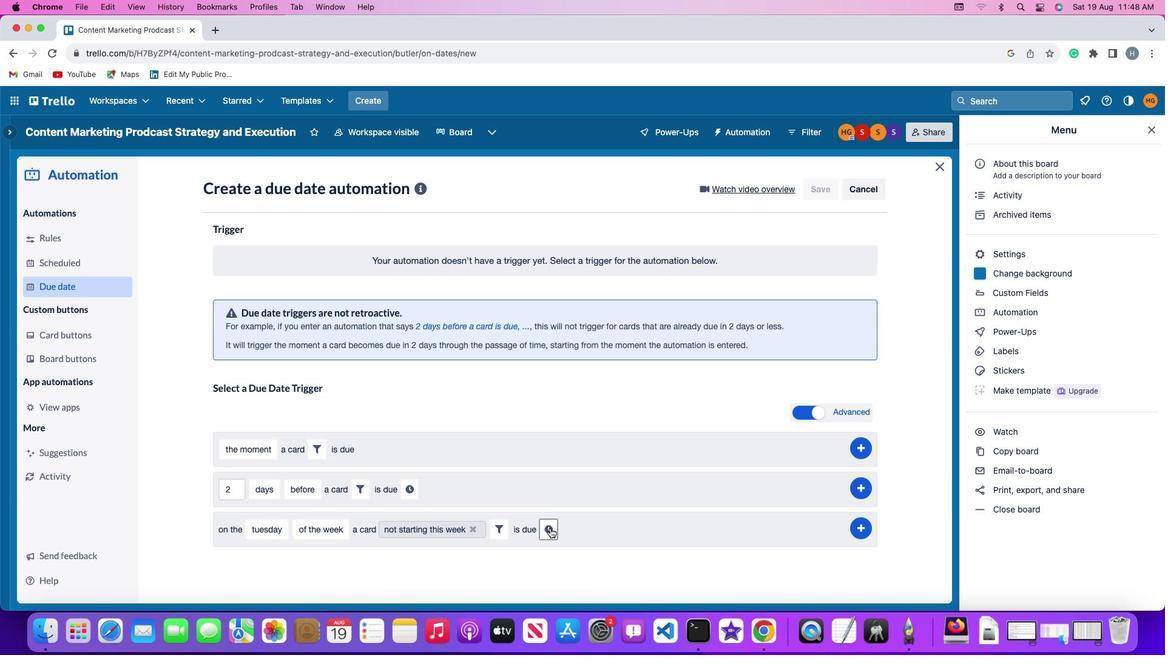 
Action: Mouse pressed left at (542, 521)
Screenshot: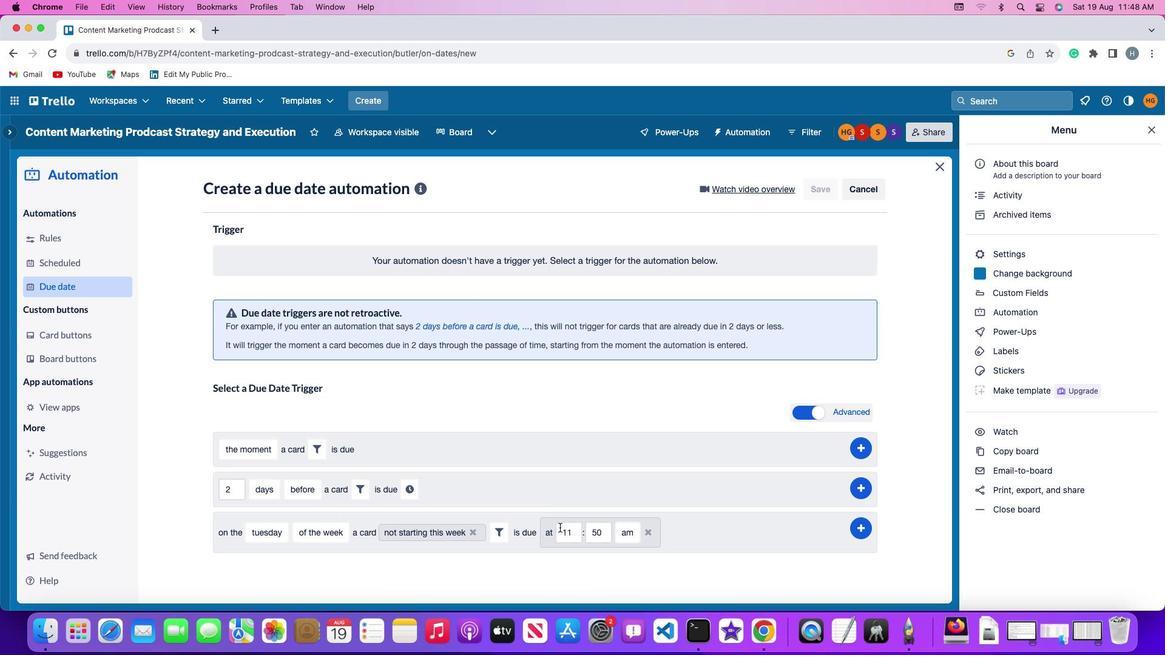 
Action: Mouse moved to (560, 522)
Screenshot: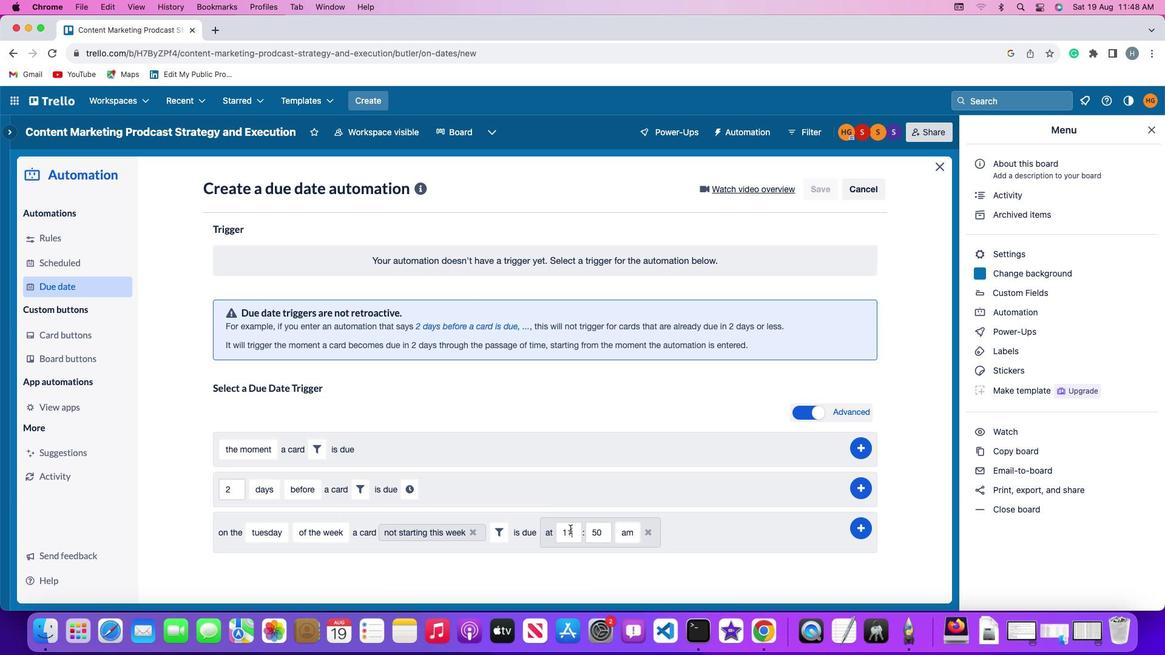 
Action: Mouse pressed left at (560, 522)
Screenshot: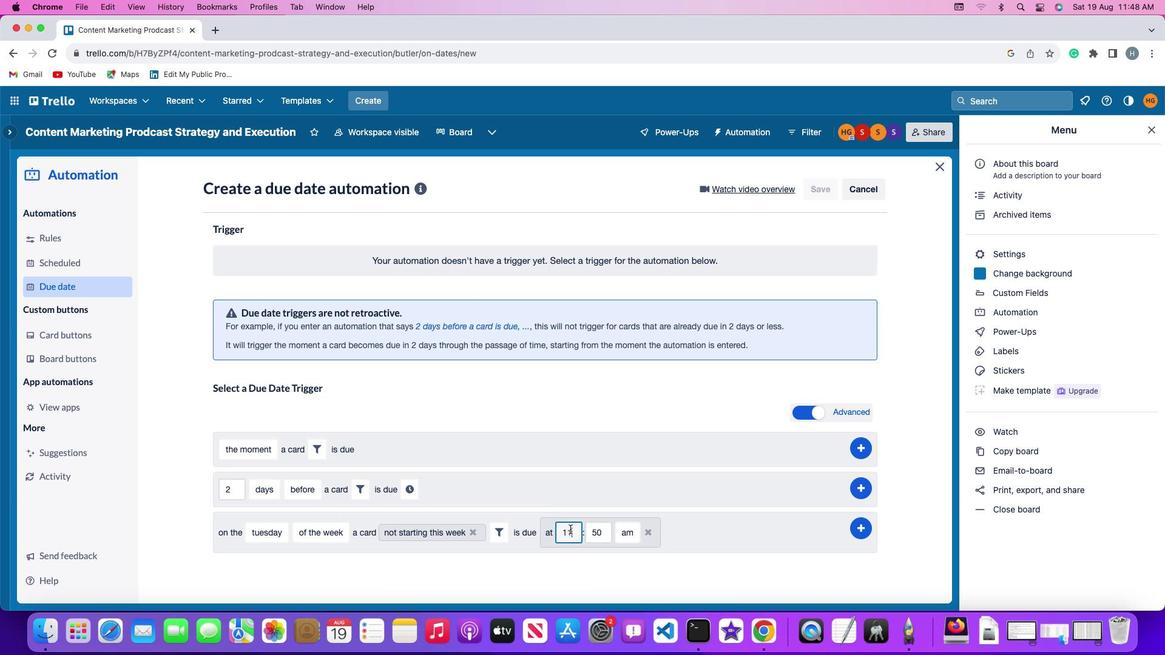 
Action: Mouse moved to (562, 519)
Screenshot: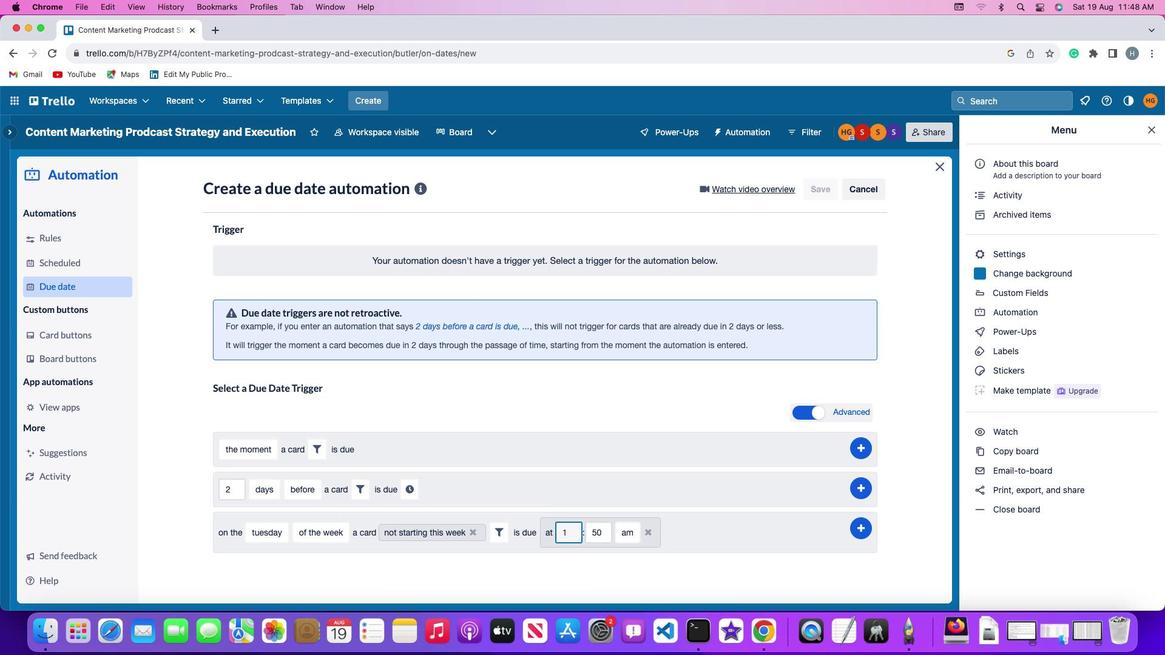 
Action: Key pressed Key.backspace
Screenshot: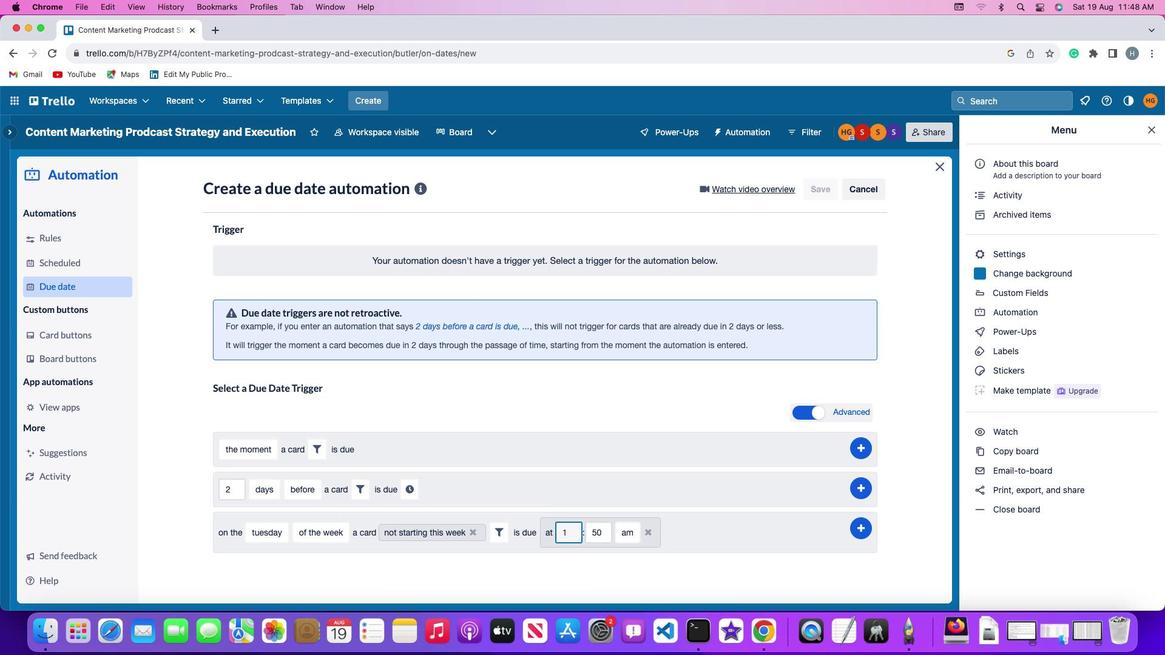 
Action: Mouse moved to (562, 519)
Screenshot: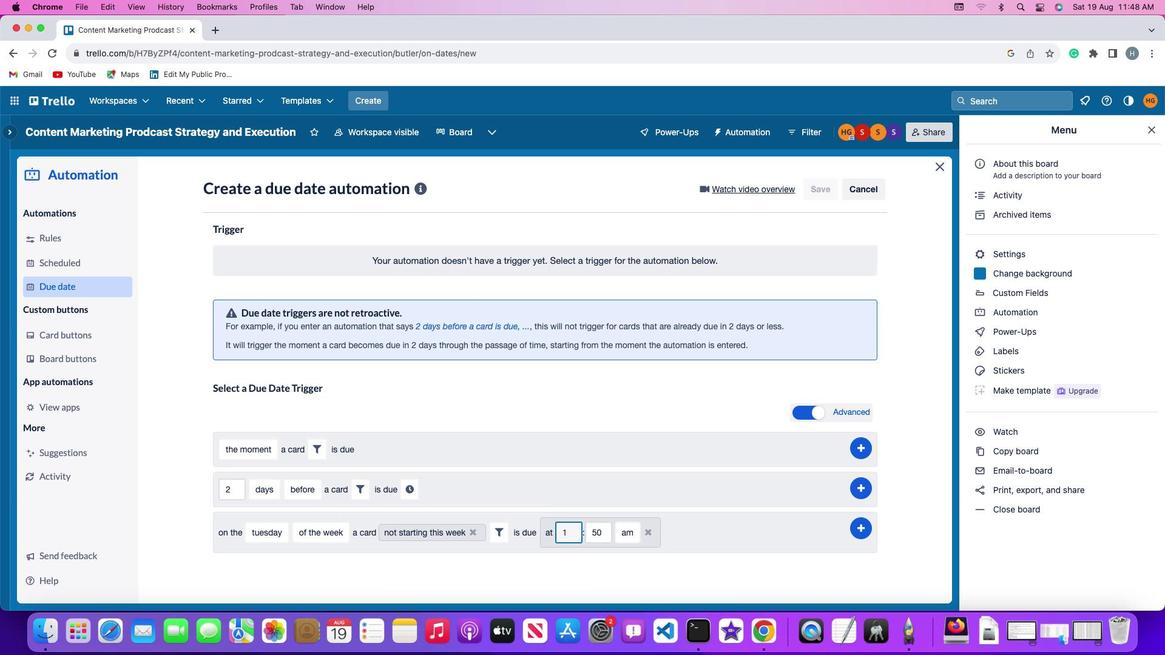 
Action: Key pressed '1'
Screenshot: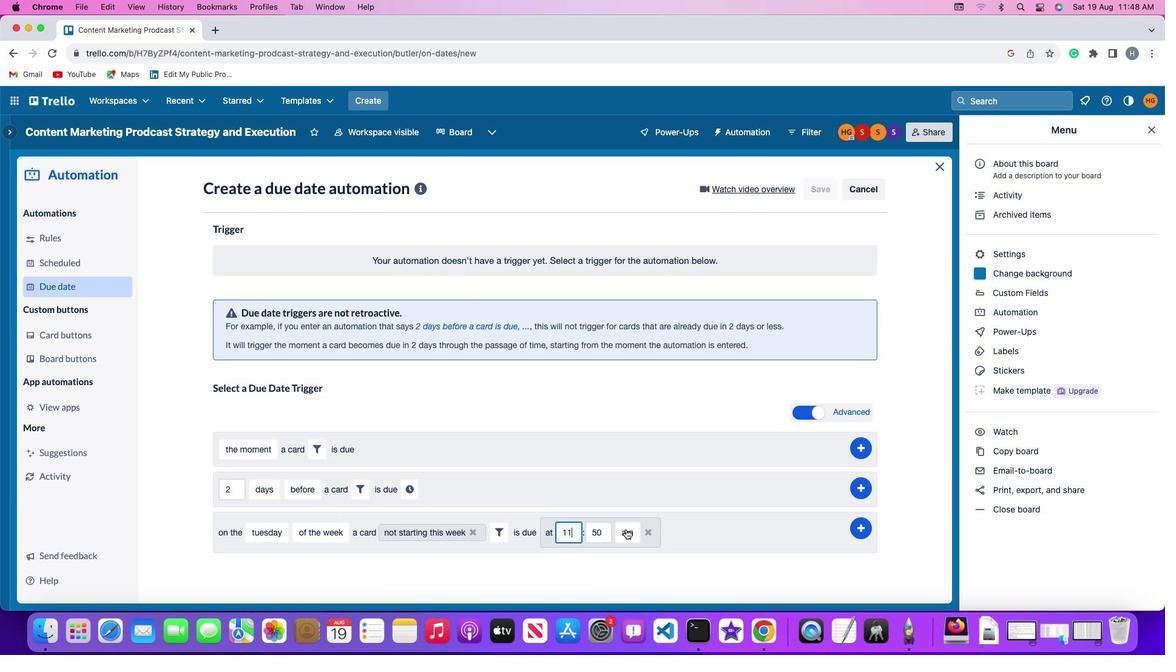 
Action: Mouse moved to (596, 521)
Screenshot: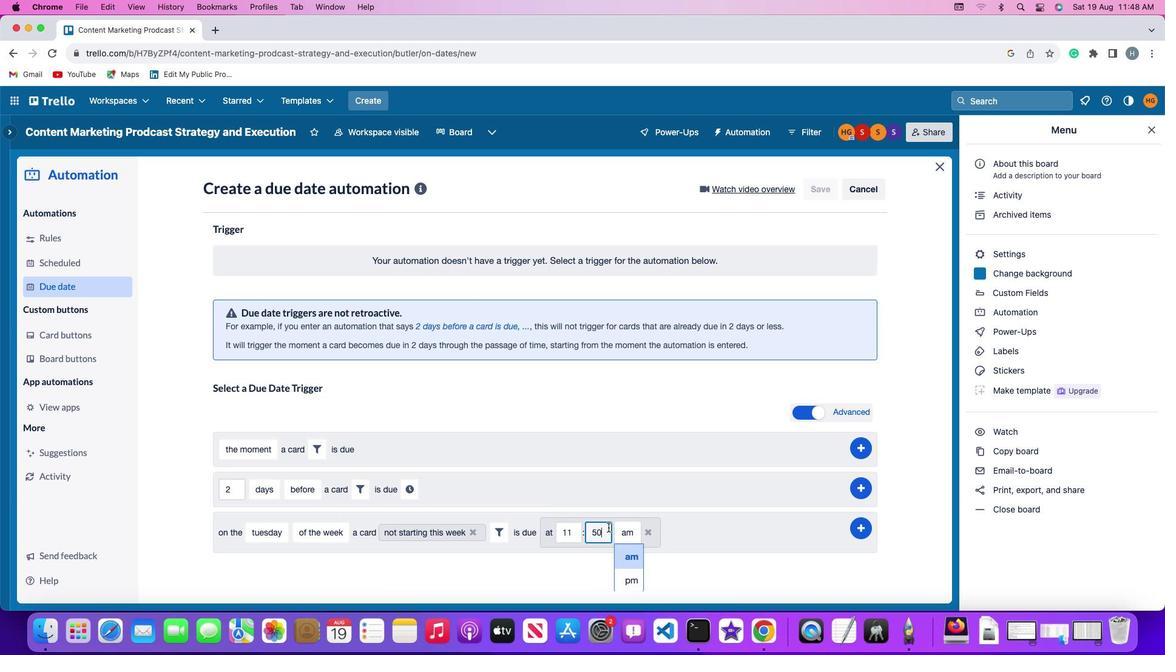 
Action: Mouse pressed left at (596, 521)
Screenshot: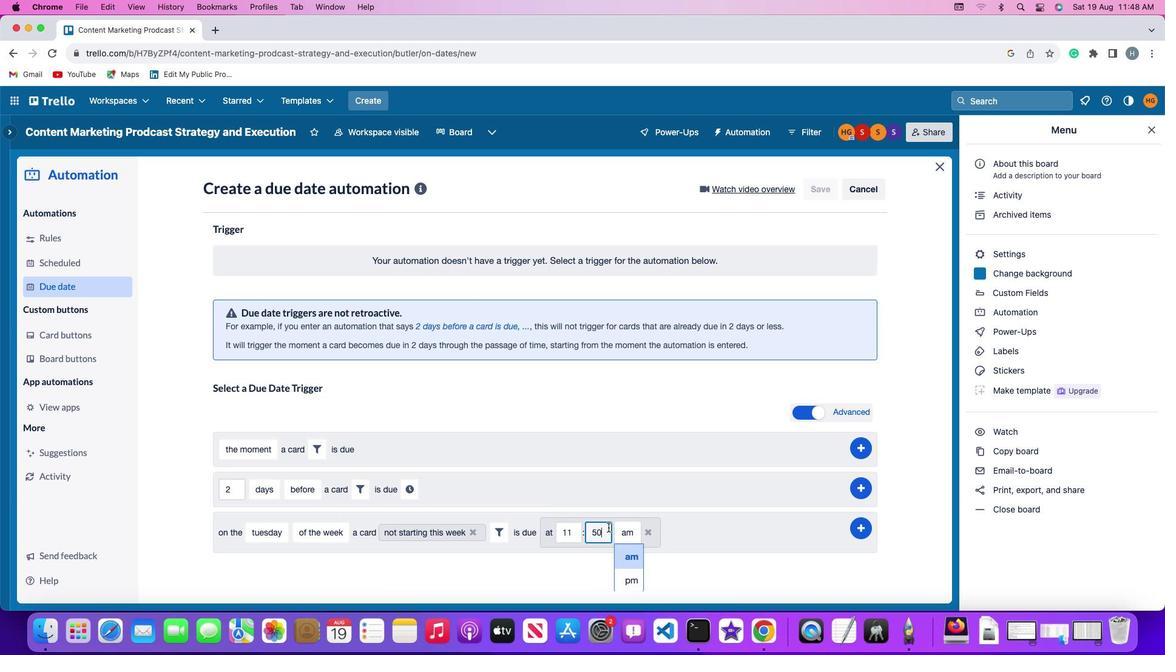 
Action: Mouse moved to (595, 521)
Screenshot: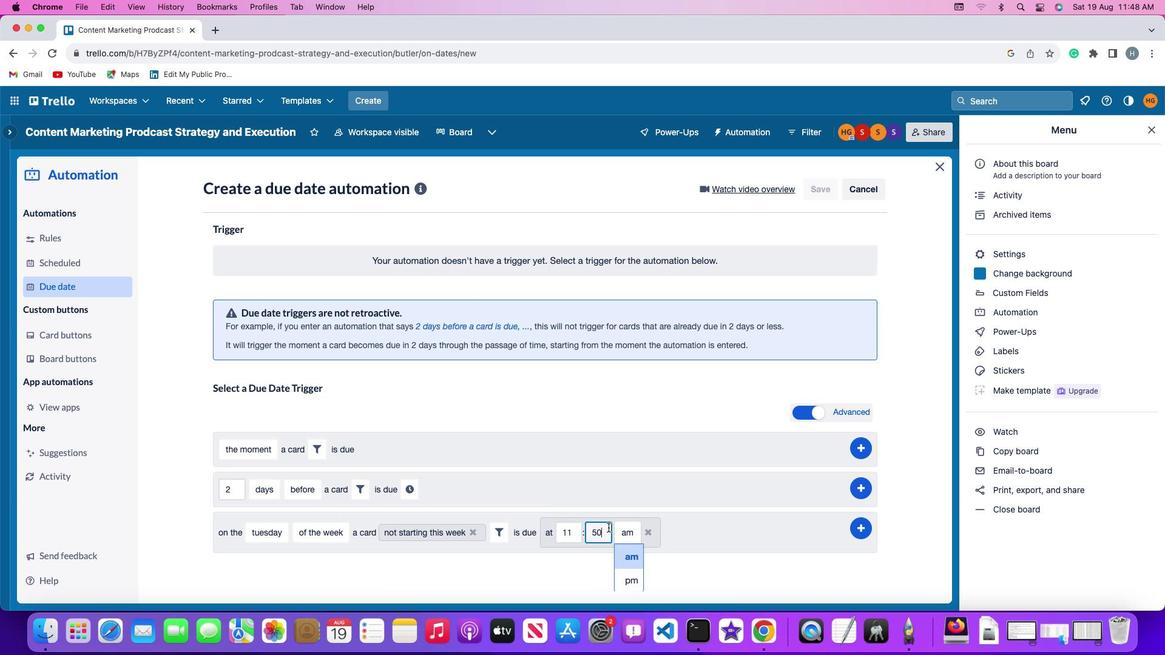 
Action: Key pressed Key.backspaceKey.backspace'0''0'
Screenshot: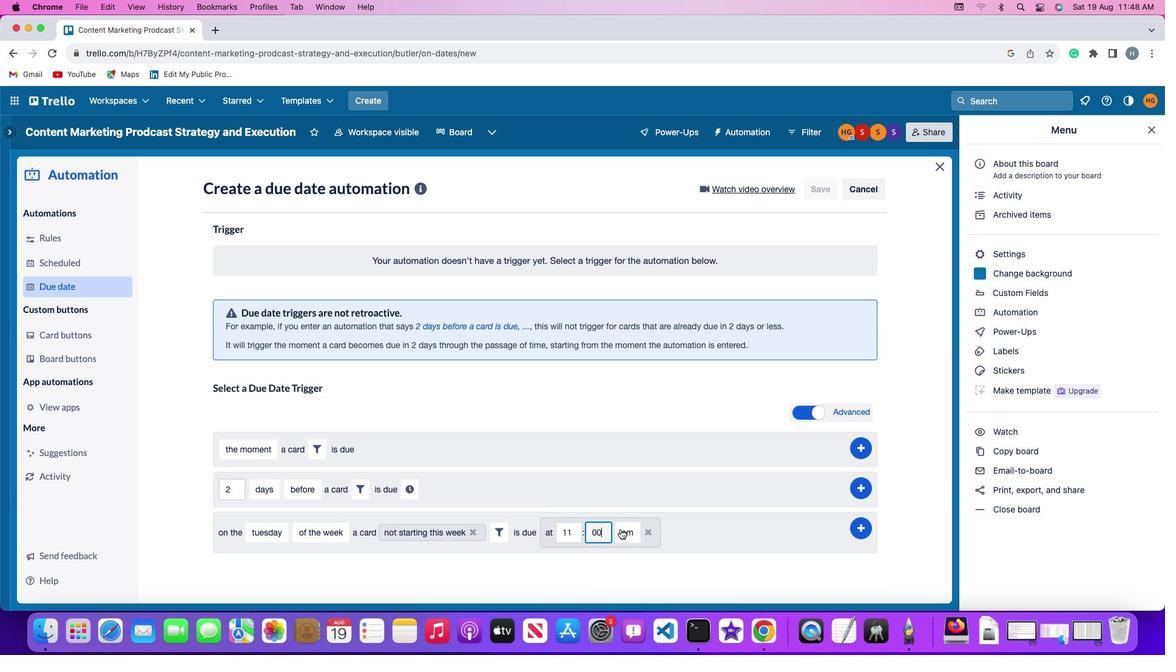 
Action: Mouse moved to (613, 523)
Screenshot: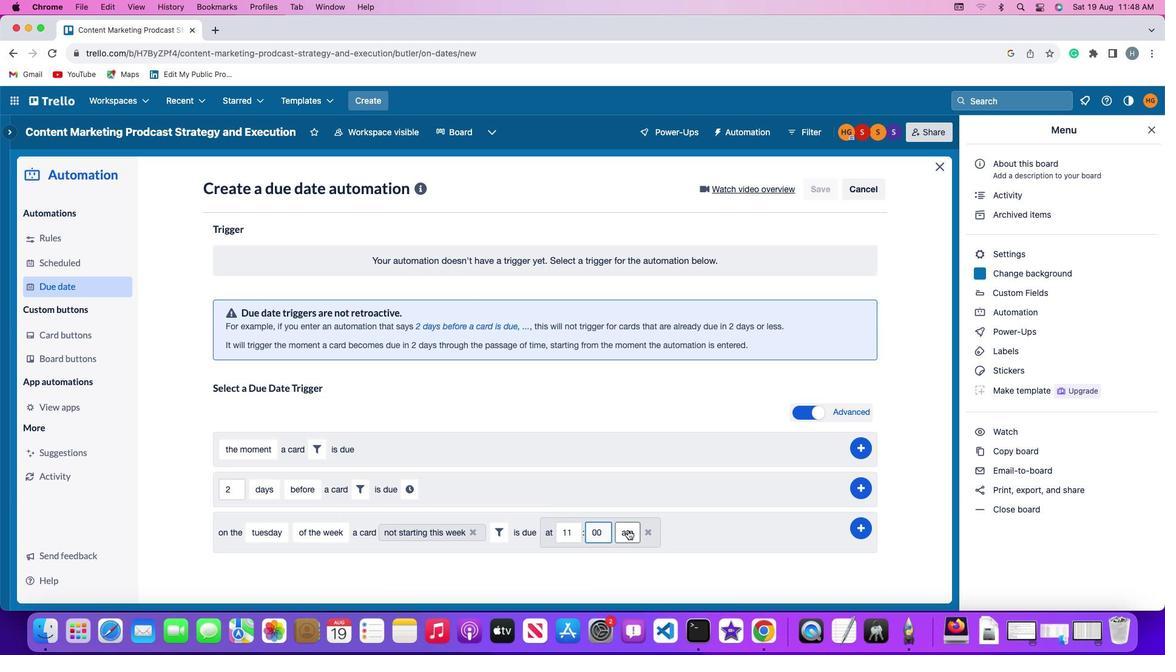 
Action: Mouse pressed left at (613, 523)
Screenshot: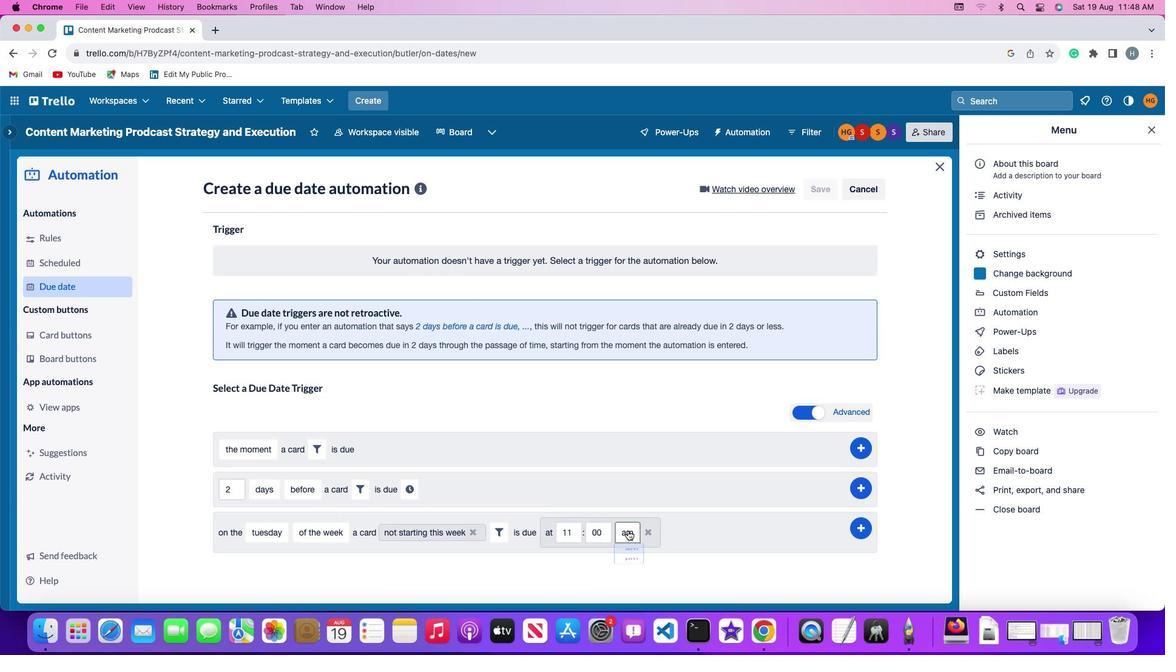 
Action: Mouse moved to (616, 547)
Screenshot: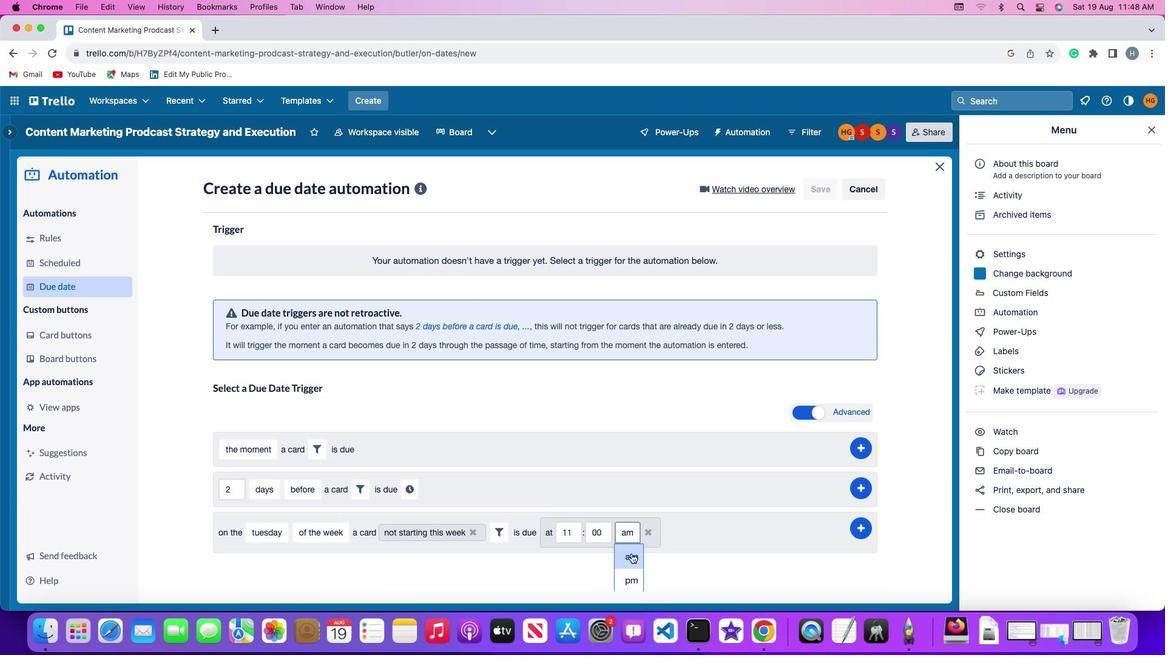 
Action: Mouse pressed left at (616, 547)
Screenshot: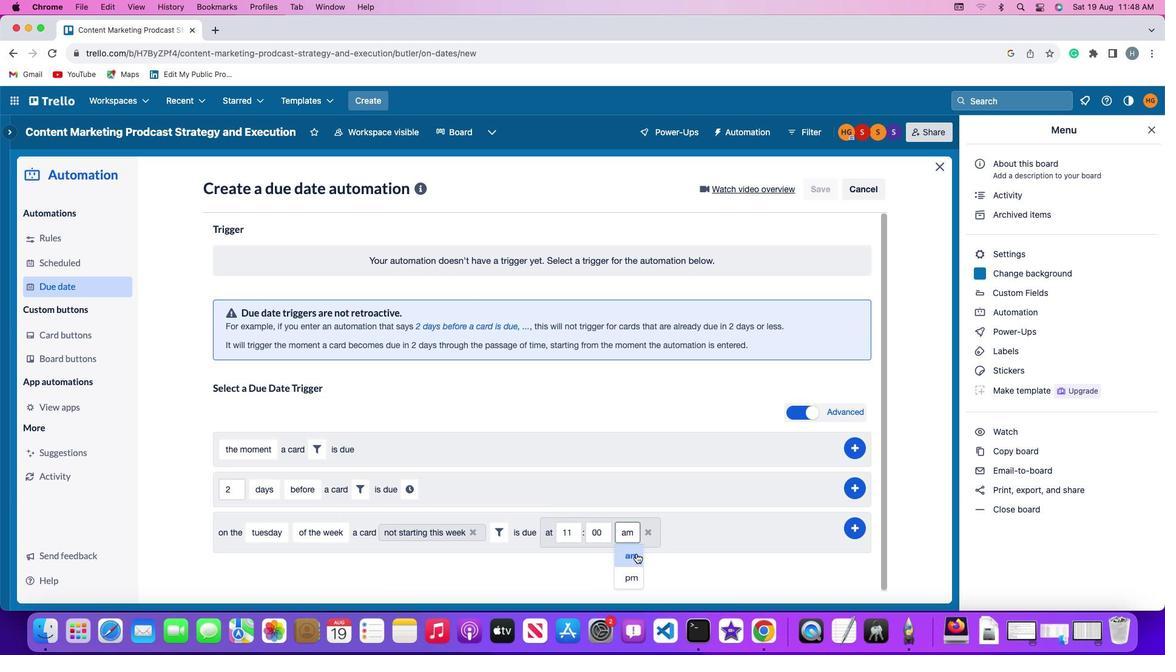 
Action: Mouse moved to (832, 521)
Screenshot: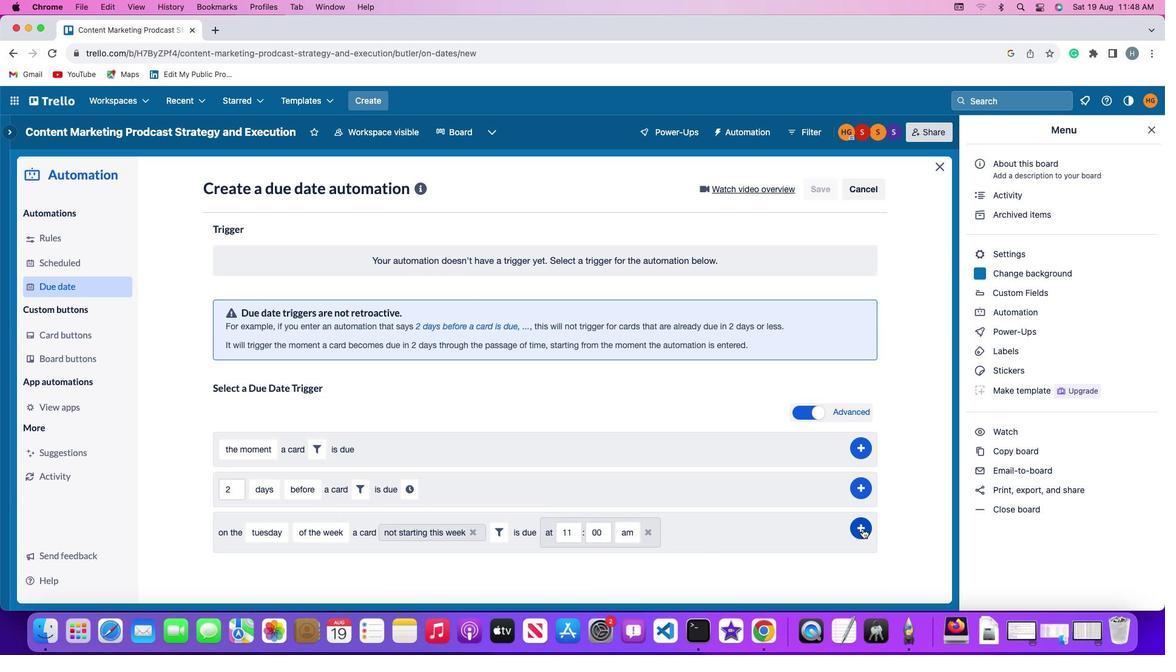 
Action: Mouse pressed left at (832, 521)
Screenshot: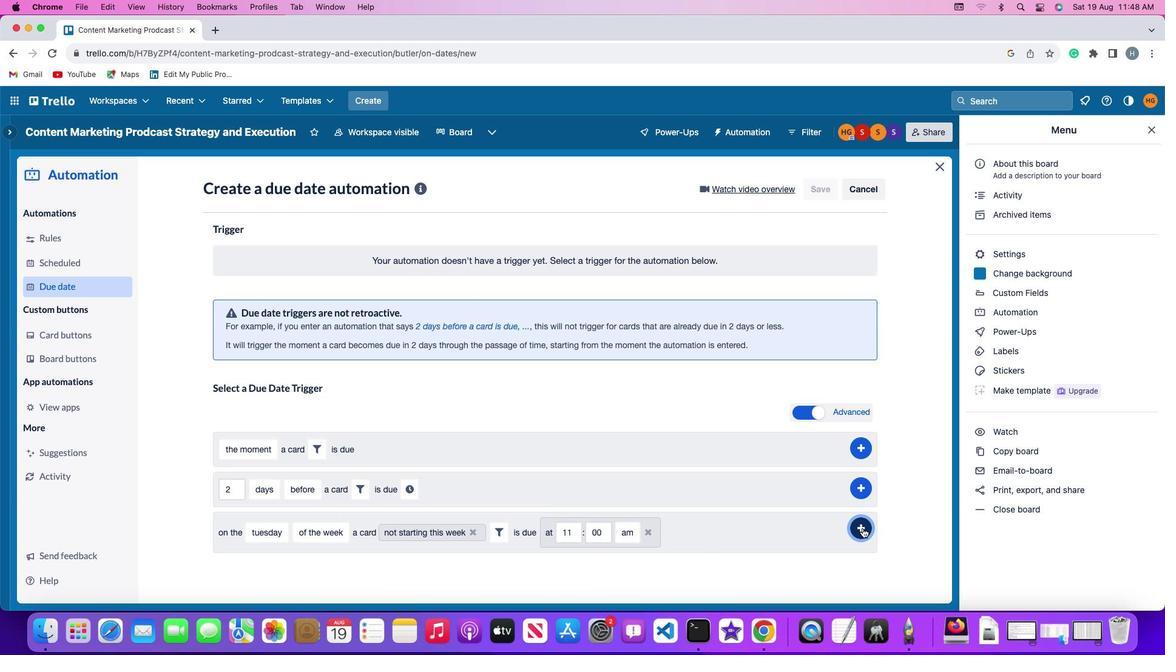
Action: Mouse moved to (873, 434)
Screenshot: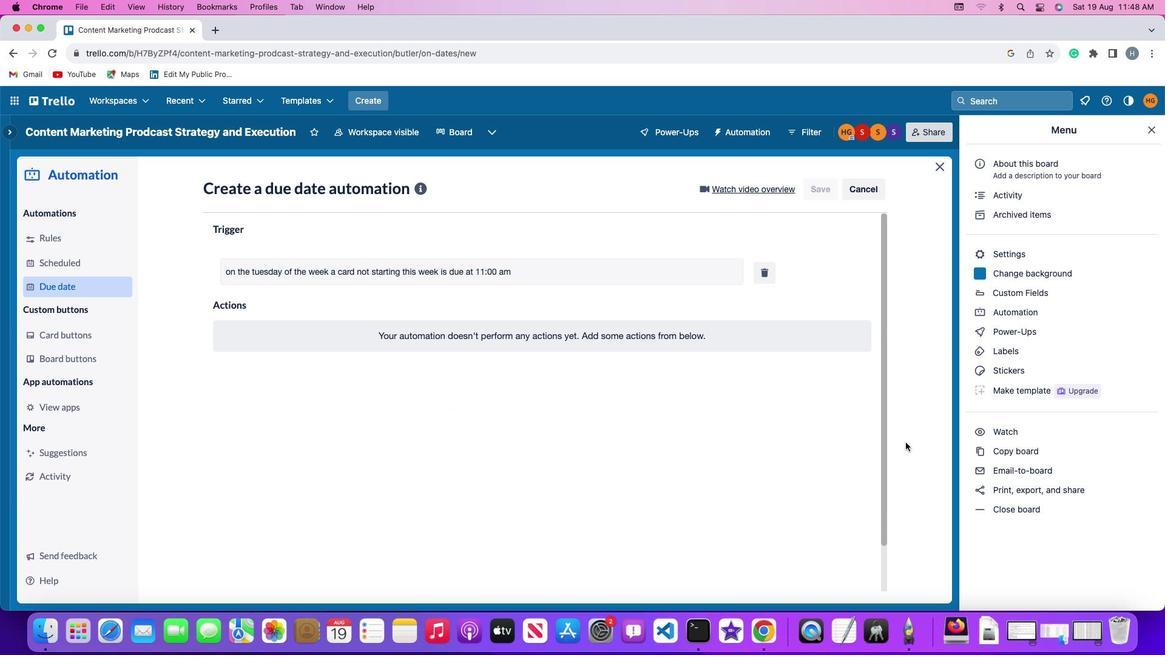
